 Task: Select Alcohol. Add to cart, from Alcohaul Beer, Spirits & Wine for 3732 Beeghley Street, Allenport, Pennsylvania 15412, Cell Number 254-797-7777, following items : Sparkling Mineral Water_x000D_
 - 5, Bottle Of Baywood Chardonnay_x000D_
 - 1, Bufala Mozzarella Margherita_x000D_
 - 2, Heritage Green Salad_x000D_
 - 6, Sol_x000D_
 - 3
Action: Mouse moved to (434, 119)
Screenshot: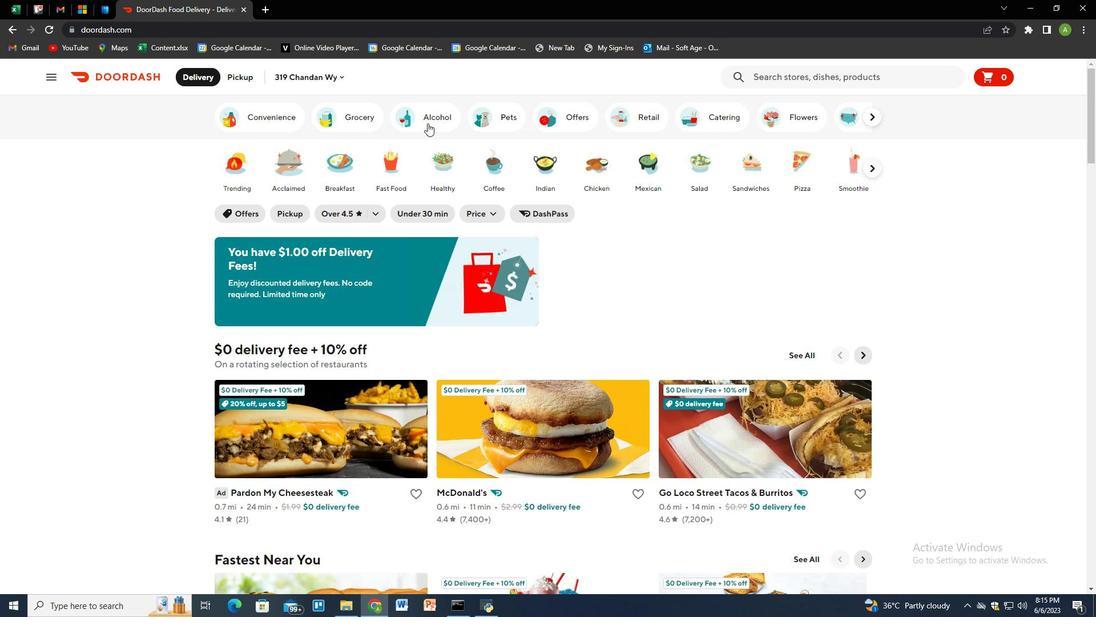 
Action: Mouse pressed left at (434, 119)
Screenshot: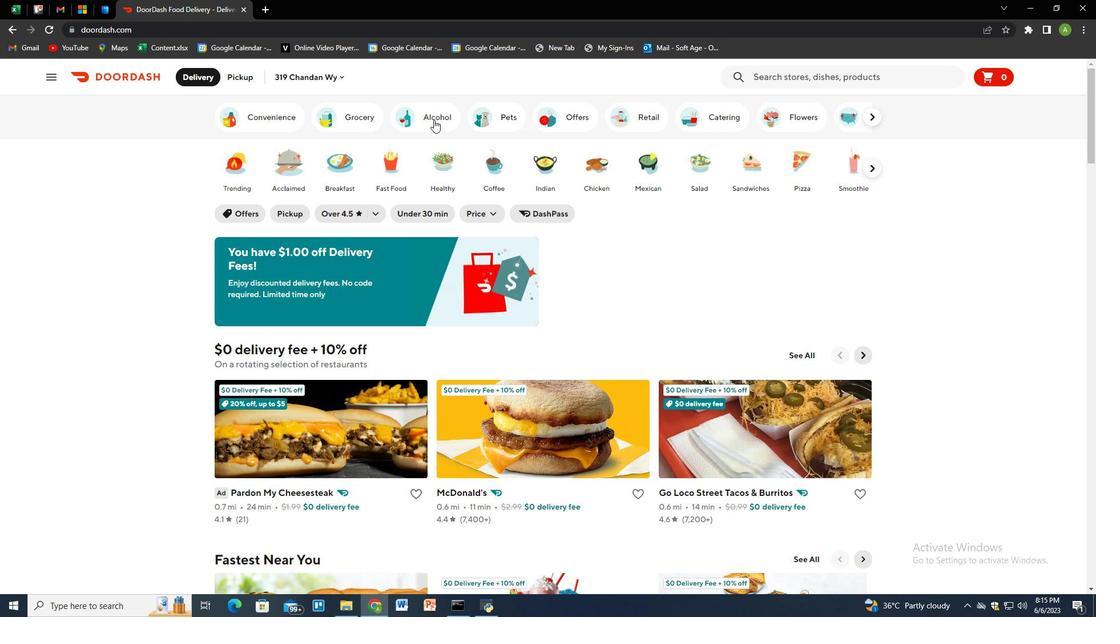 
Action: Mouse moved to (788, 77)
Screenshot: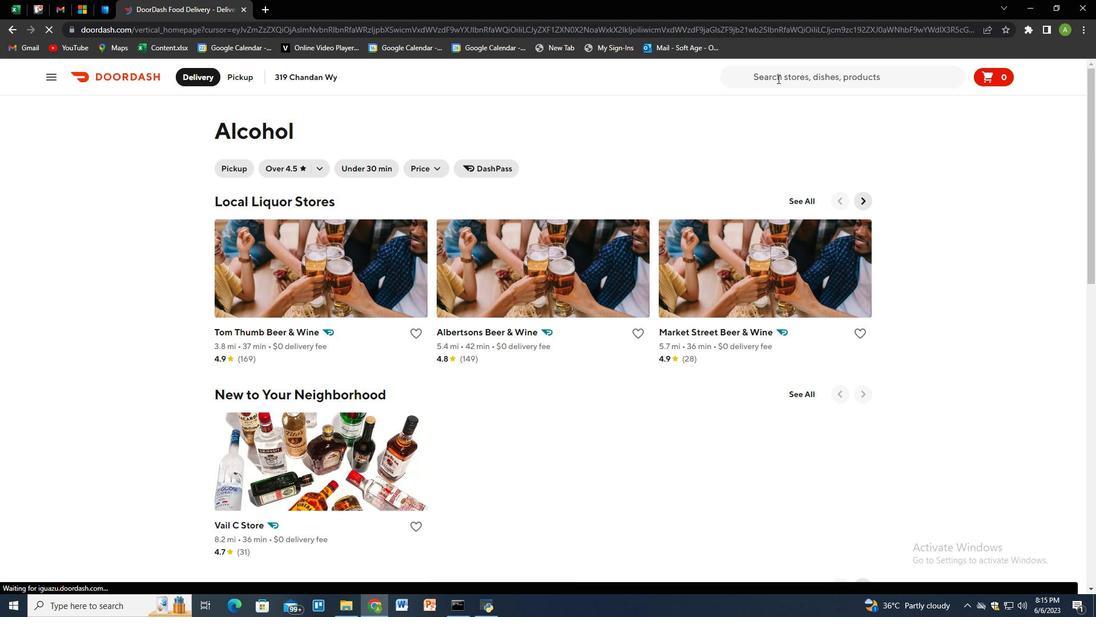 
Action: Mouse pressed left at (788, 77)
Screenshot: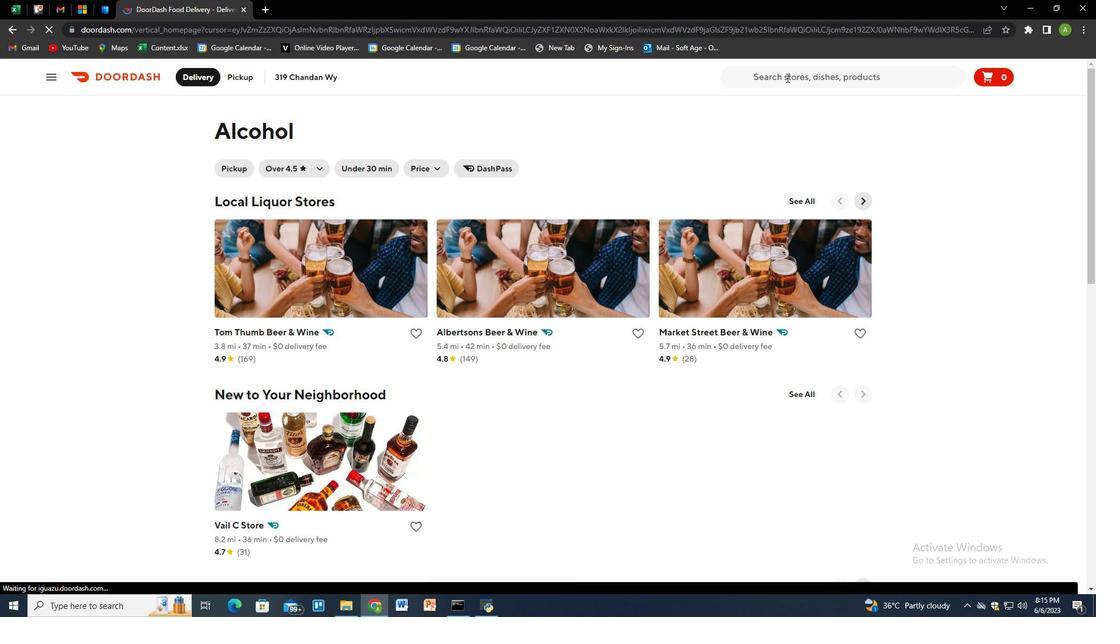 
Action: Key pressed alcohaul<Key.space>beer,<Key.space>spirits<Key.space><Key.shift><Key.shift><Key.shift><Key.shift><Key.shift><Key.shift><Key.shift><Key.shift><Key.shift><Key.shift><Key.shift><Key.shift><Key.shift><Key.shift><Key.shift><Key.shift><Key.shift>&<Key.space>wine<Key.enter>
Screenshot: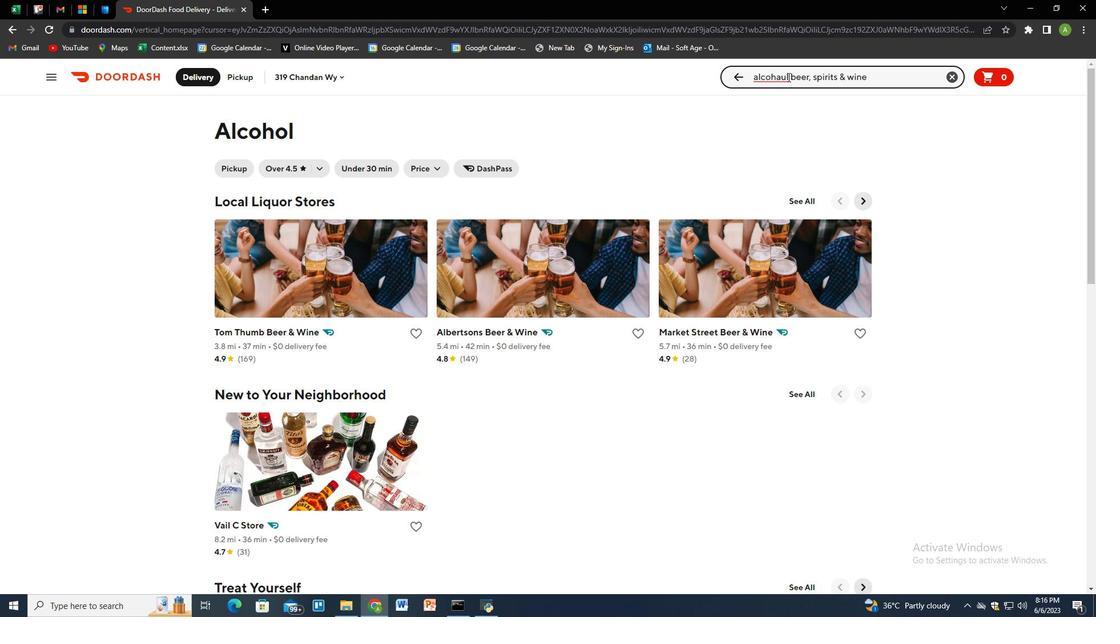 
Action: Mouse moved to (750, 240)
Screenshot: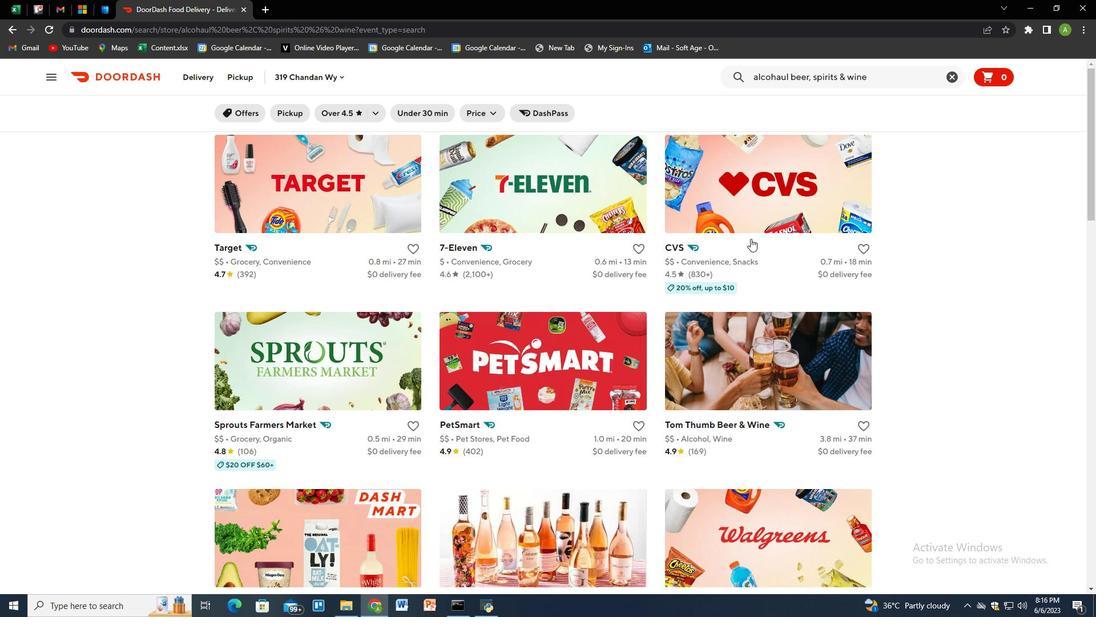 
Action: Mouse scrolled (750, 239) with delta (0, 0)
Screenshot: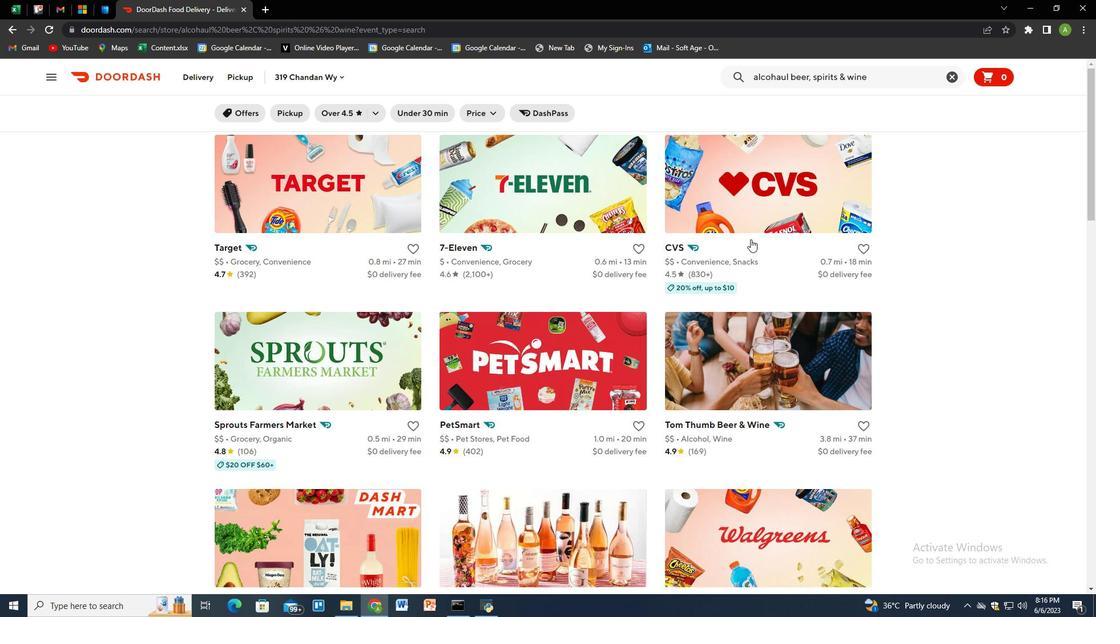 
Action: Mouse moved to (750, 241)
Screenshot: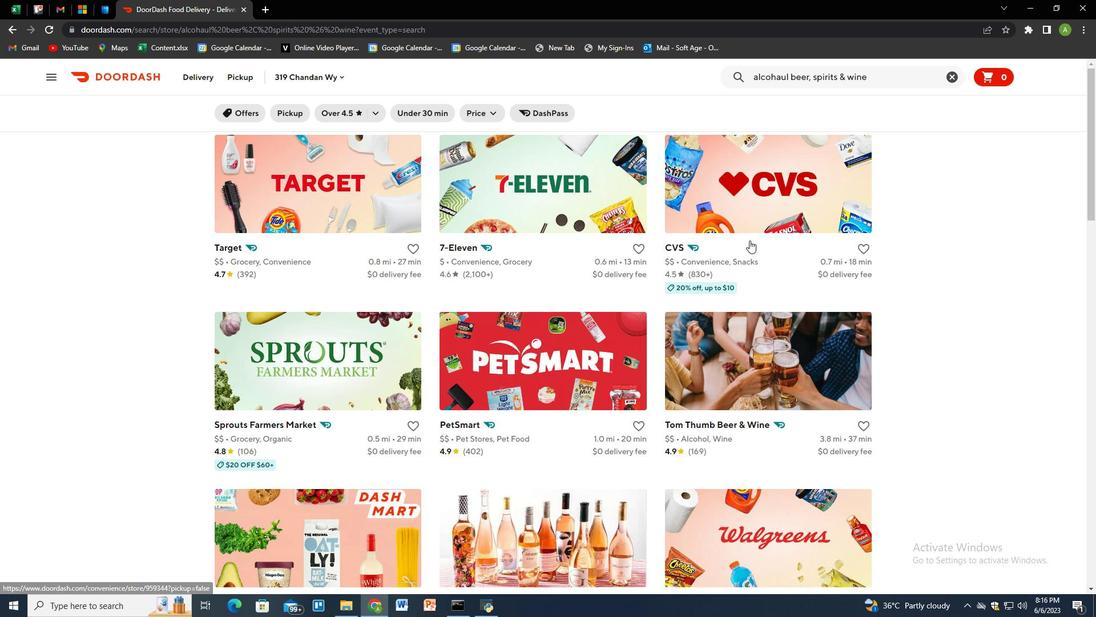 
Action: Mouse scrolled (750, 240) with delta (0, 0)
Screenshot: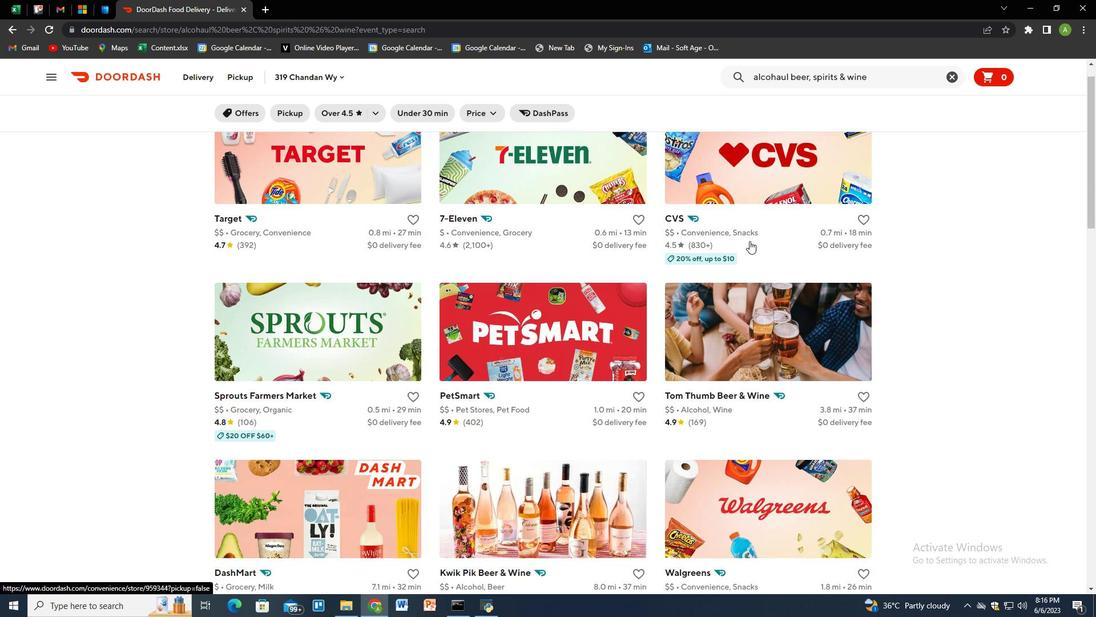 
Action: Mouse moved to (734, 253)
Screenshot: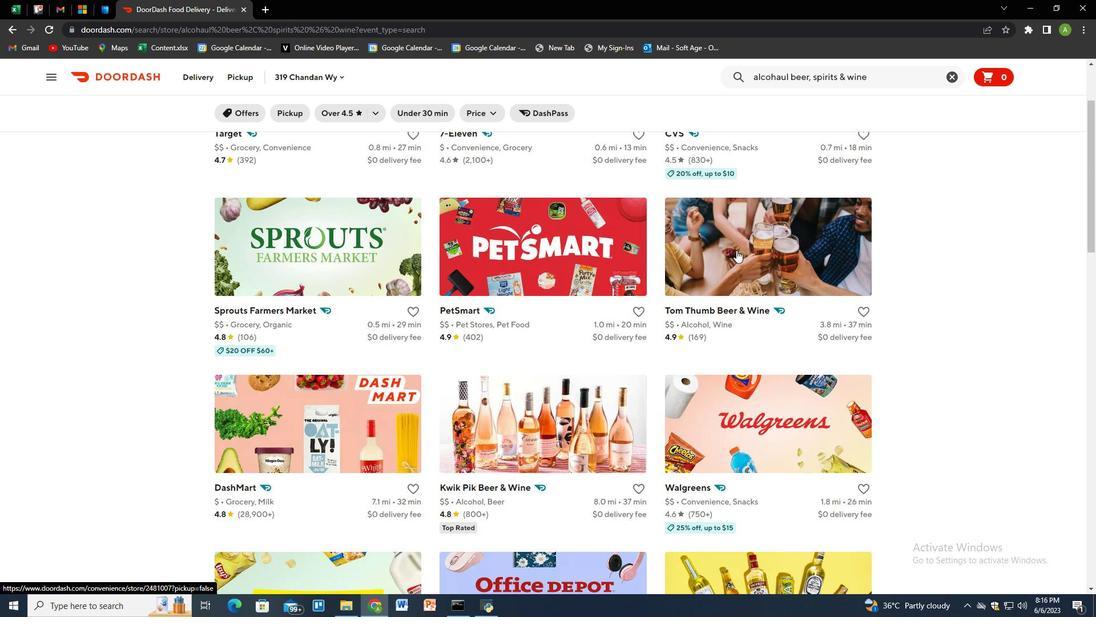 
Action: Mouse scrolled (734, 253) with delta (0, 0)
Screenshot: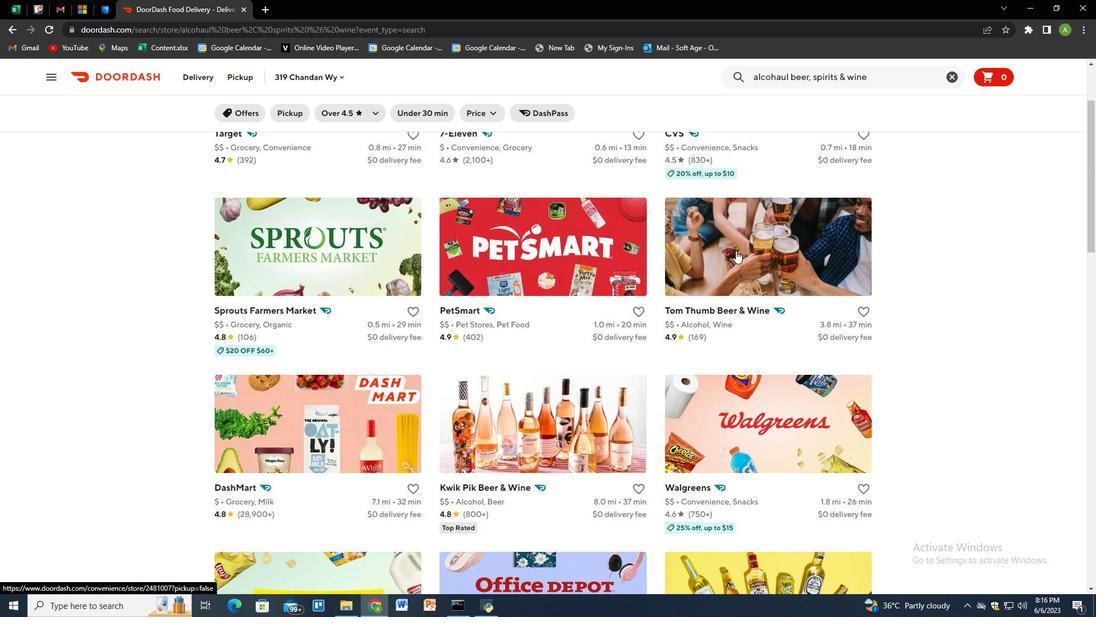 
Action: Mouse moved to (734, 253)
Screenshot: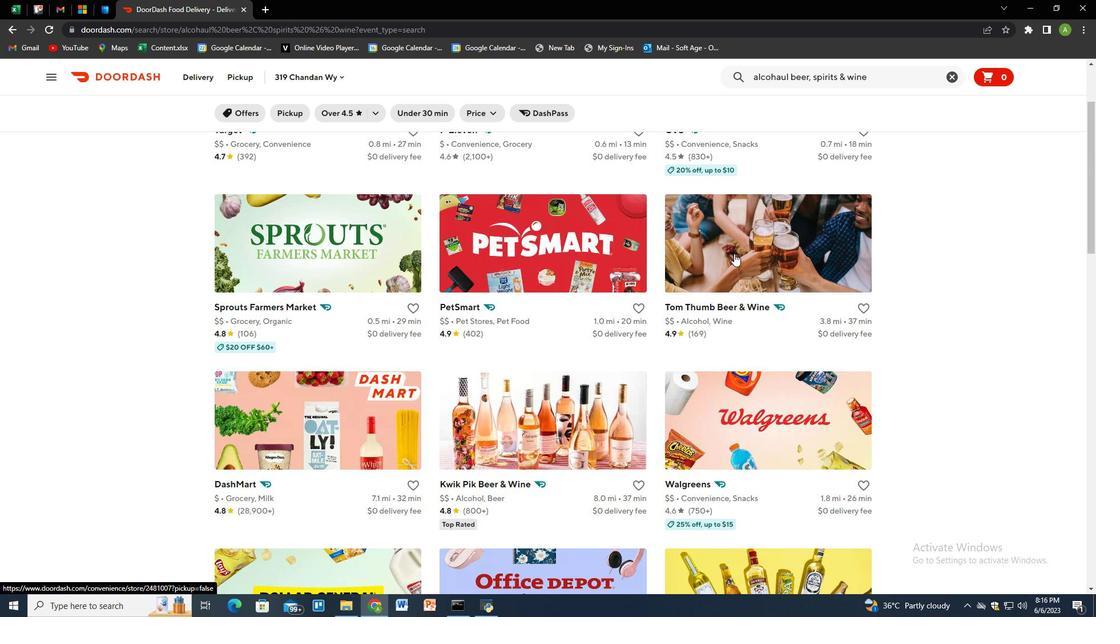 
Action: Mouse scrolled (734, 253) with delta (0, 0)
Screenshot: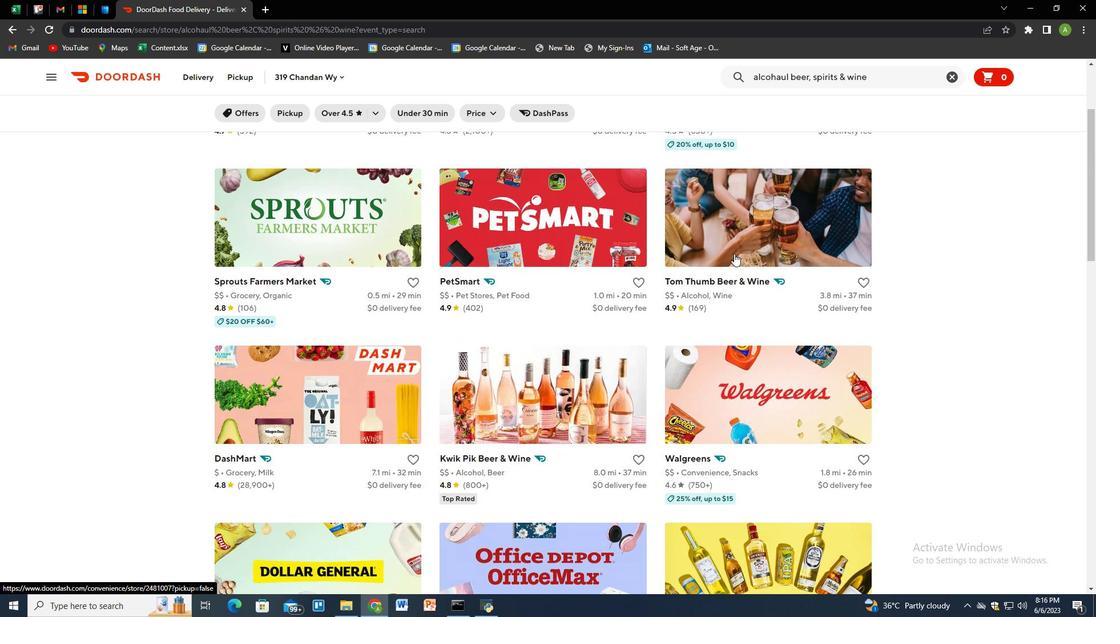 
Action: Mouse scrolled (734, 253) with delta (0, 0)
Screenshot: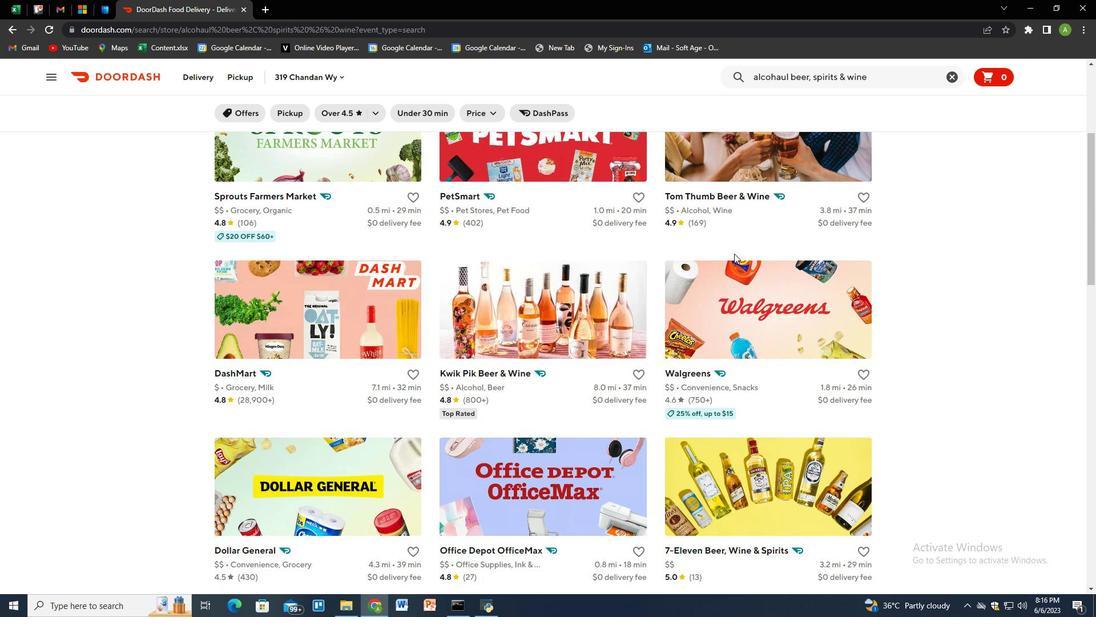 
Action: Mouse scrolled (734, 253) with delta (0, 0)
Screenshot: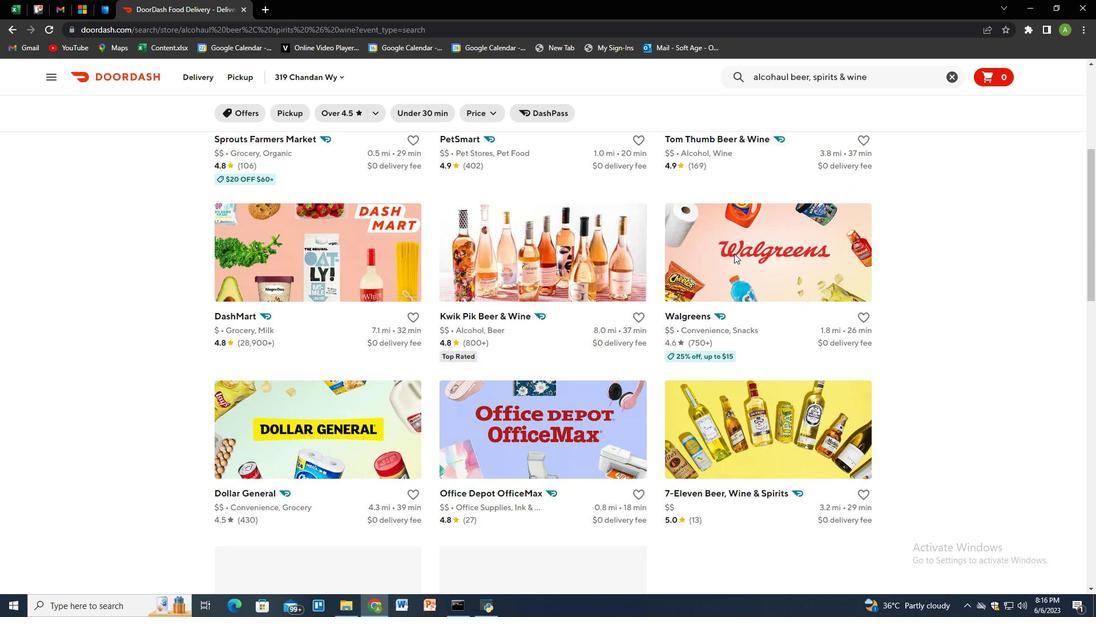 
Action: Mouse scrolled (734, 253) with delta (0, 0)
Screenshot: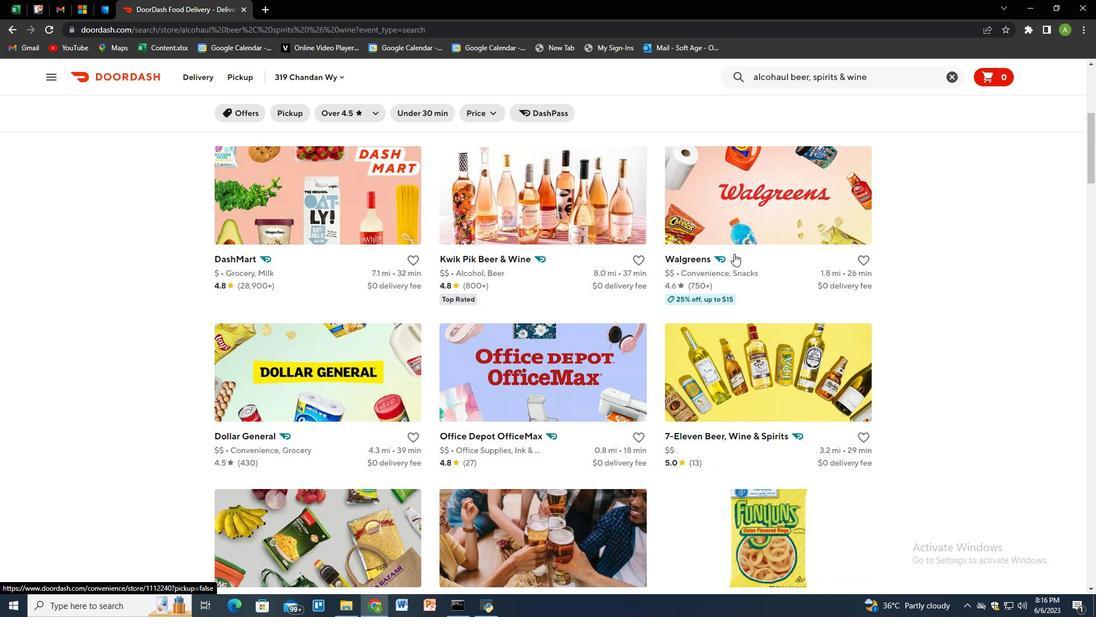 
Action: Mouse scrolled (734, 253) with delta (0, 0)
Screenshot: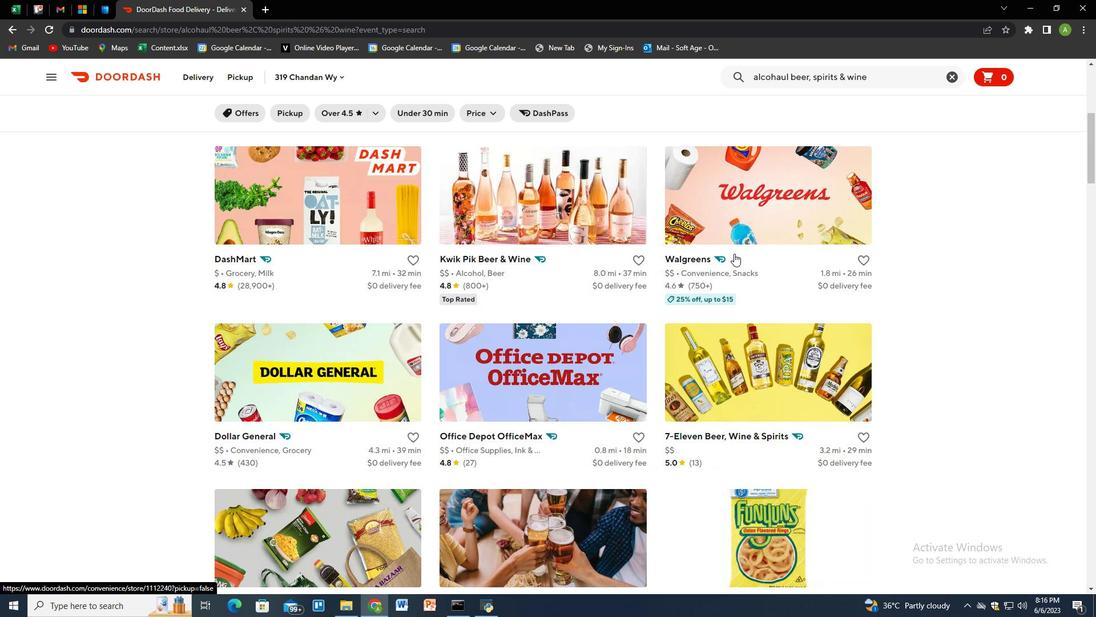 
Action: Mouse scrolled (734, 254) with delta (0, 0)
Screenshot: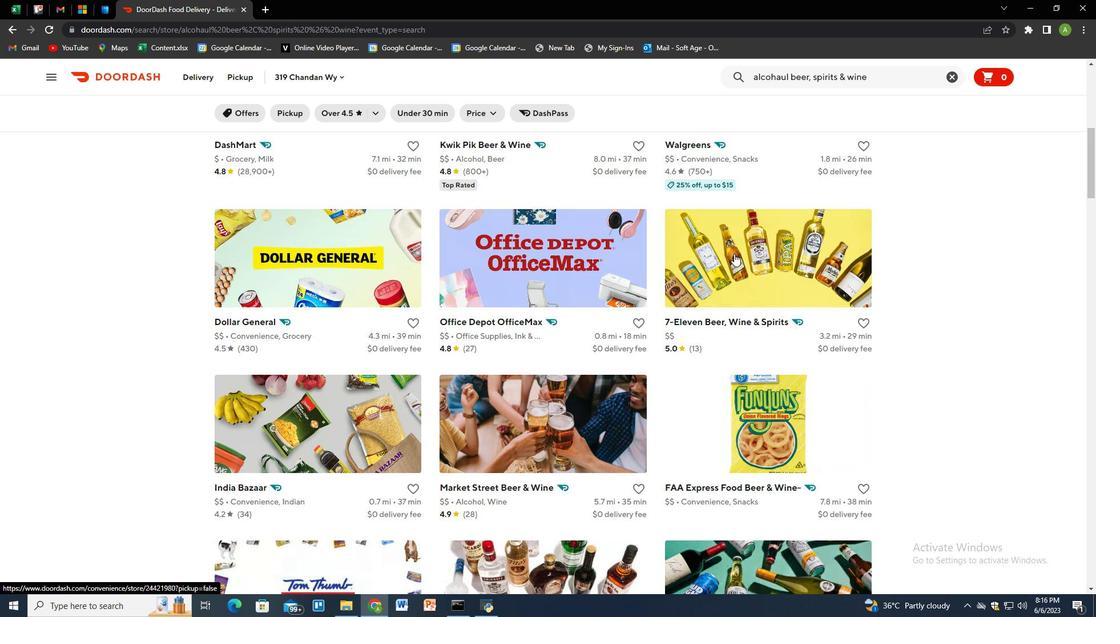 
Action: Mouse scrolled (734, 254) with delta (0, 0)
Screenshot: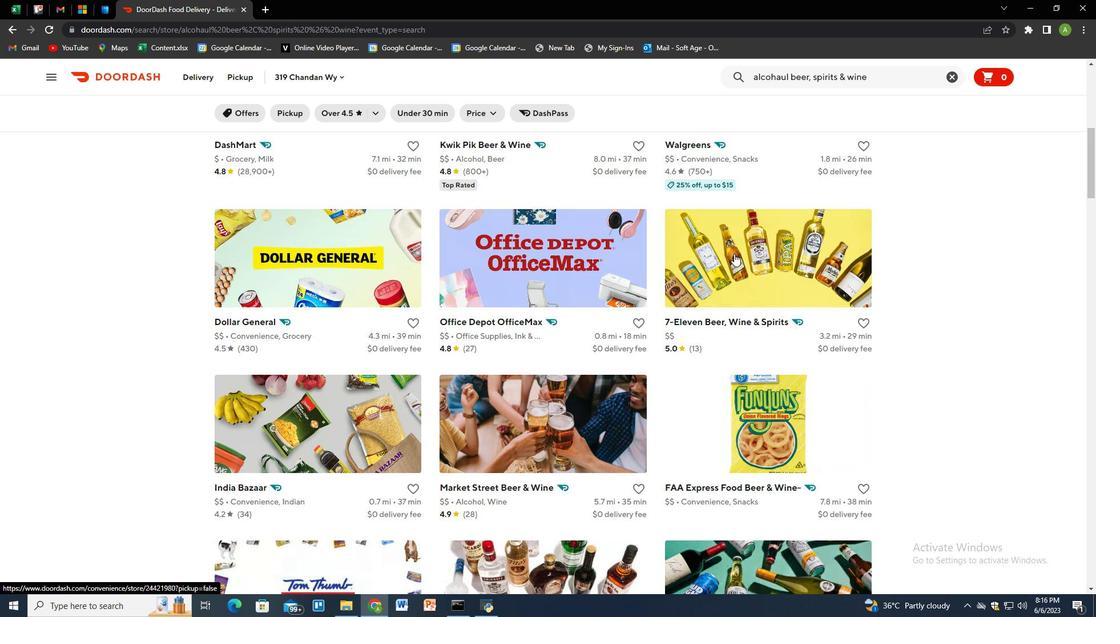 
Action: Mouse scrolled (734, 254) with delta (0, 0)
Screenshot: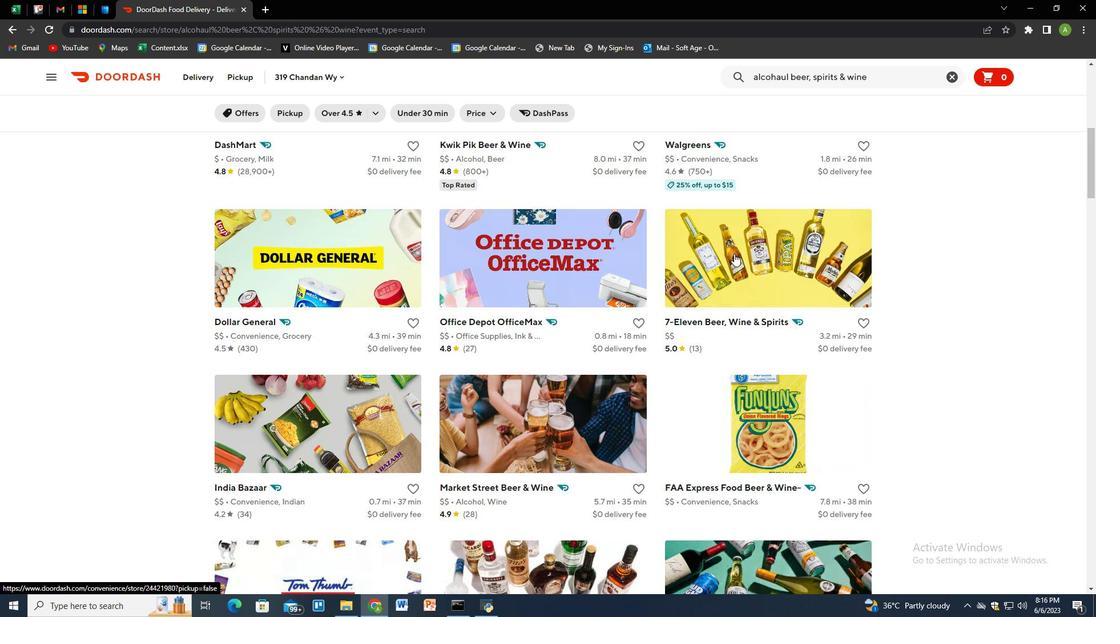 
Action: Mouse scrolled (734, 254) with delta (0, 0)
Screenshot: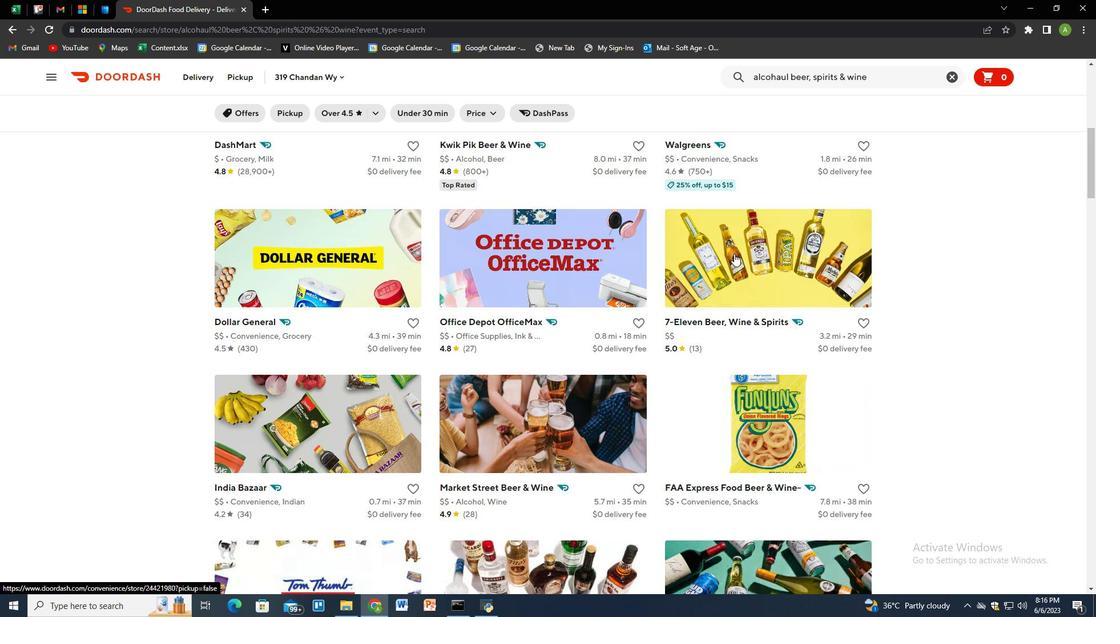 
Action: Mouse scrolled (734, 254) with delta (0, 0)
Screenshot: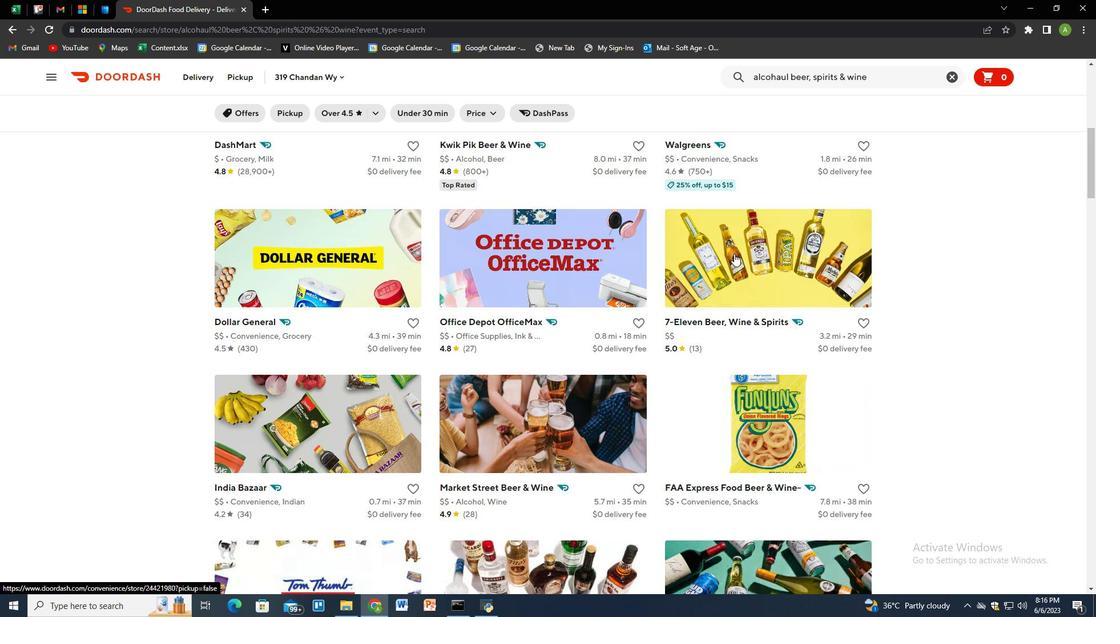 
Action: Mouse scrolled (734, 254) with delta (0, 0)
Screenshot: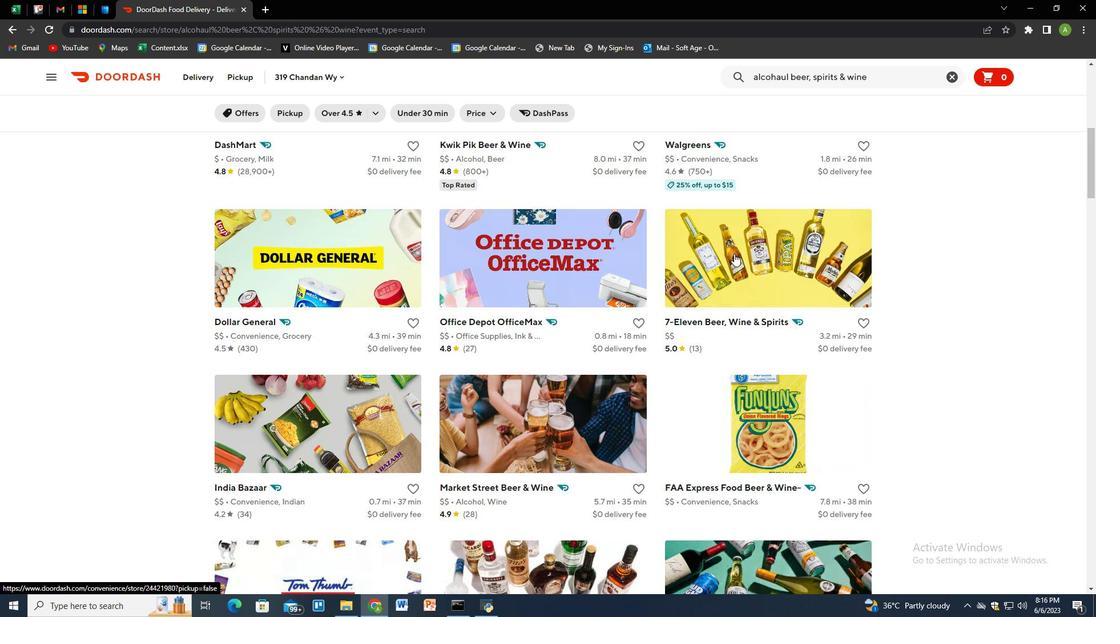 
Action: Mouse scrolled (734, 254) with delta (0, 0)
Screenshot: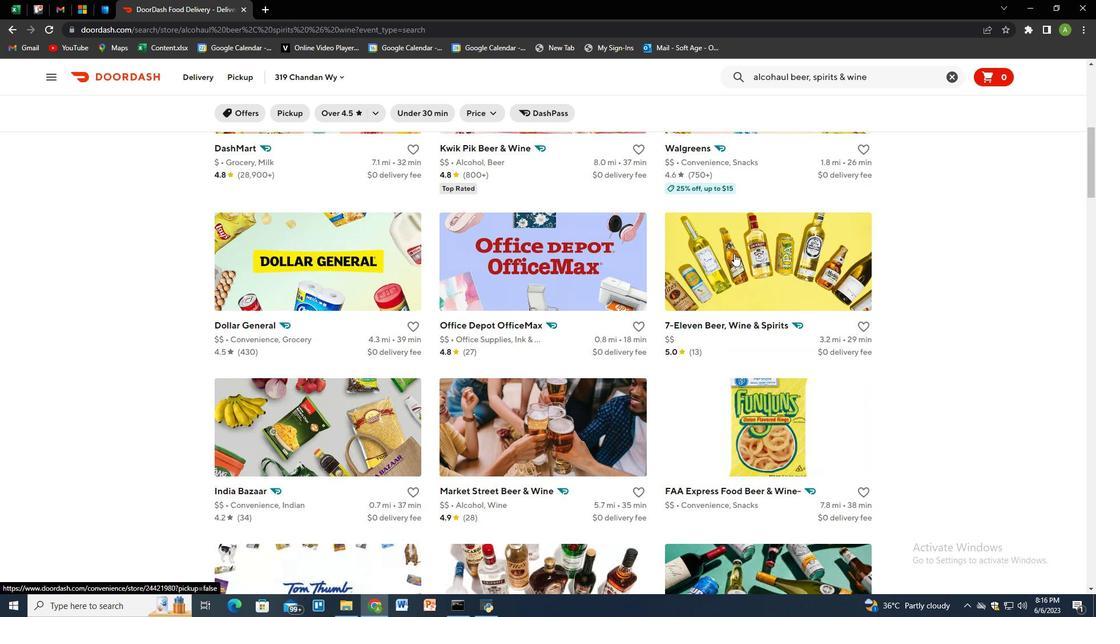 
Action: Mouse moved to (880, 78)
Screenshot: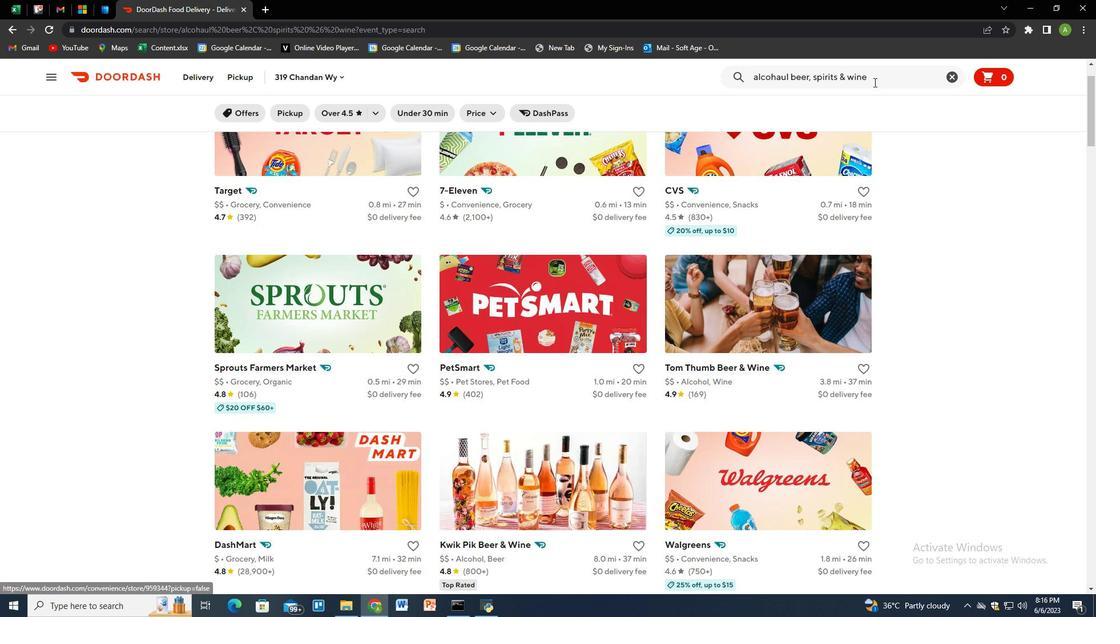 
Action: Mouse pressed left at (880, 78)
Screenshot: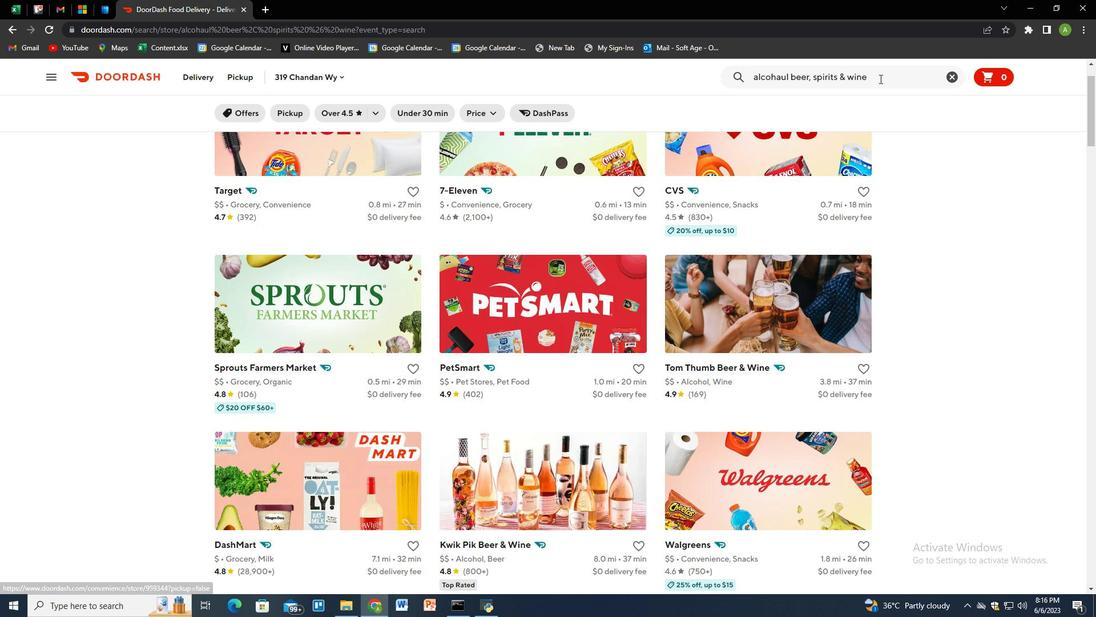 
Action: Key pressed <Key.backspace><Key.backspace><Key.backspace><Key.backspace><Key.backspace><Key.backspace><Key.backspace><Key.backspace><Key.backspace><Key.backspace><Key.backspace><Key.backspace><Key.backspace><Key.backspace><Key.backspace>
Screenshot: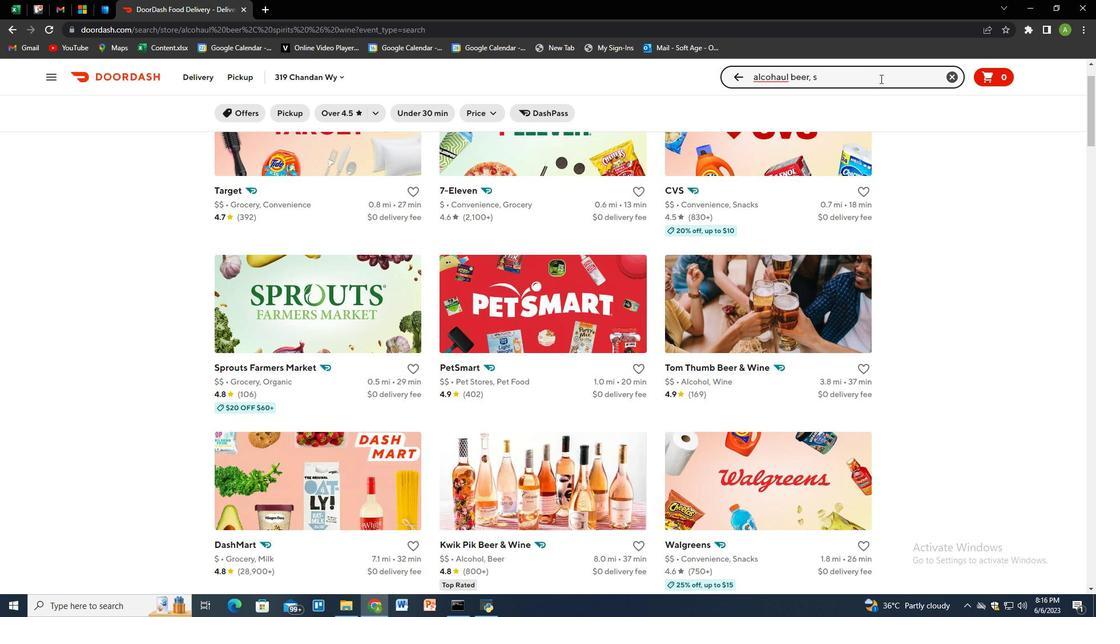 
Action: Mouse moved to (837, 151)
Screenshot: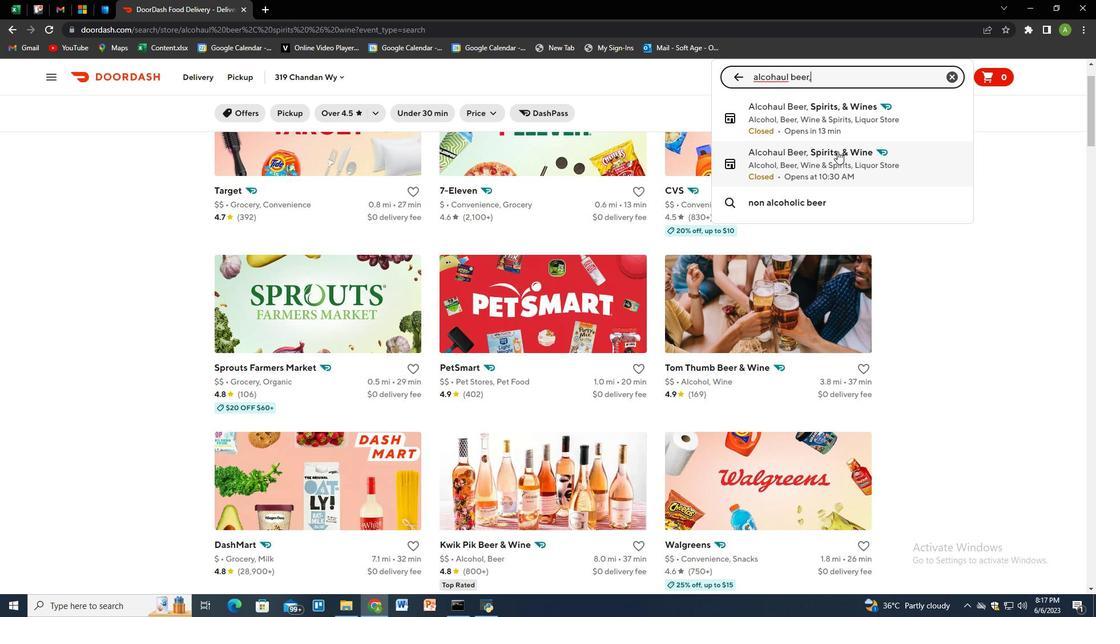 
Action: Mouse pressed left at (837, 151)
Screenshot: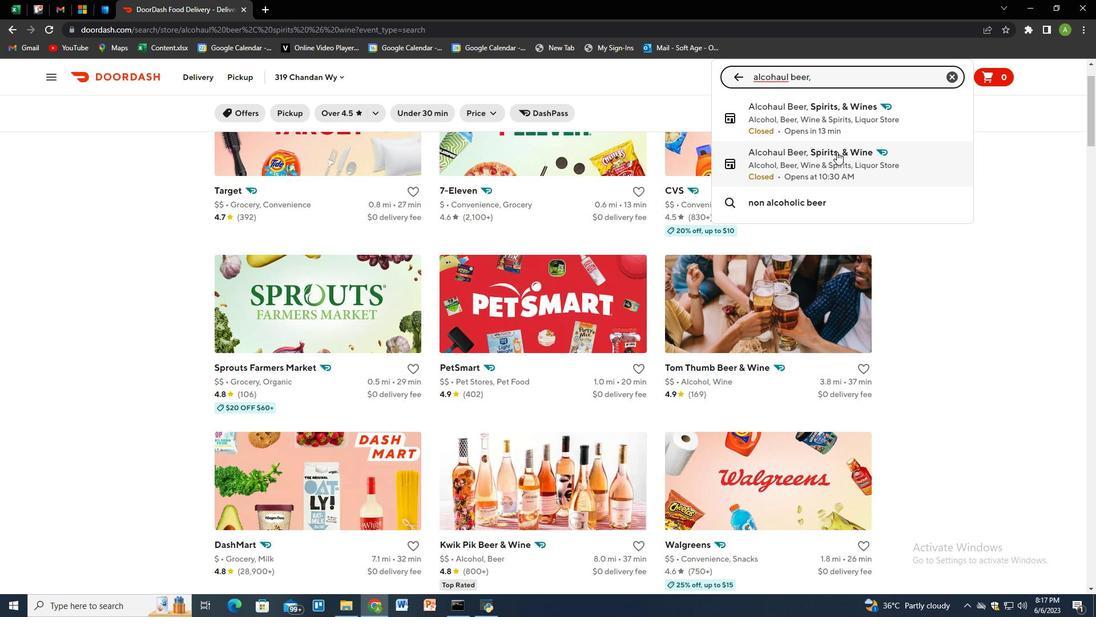 
Action: Mouse moved to (237, 73)
Screenshot: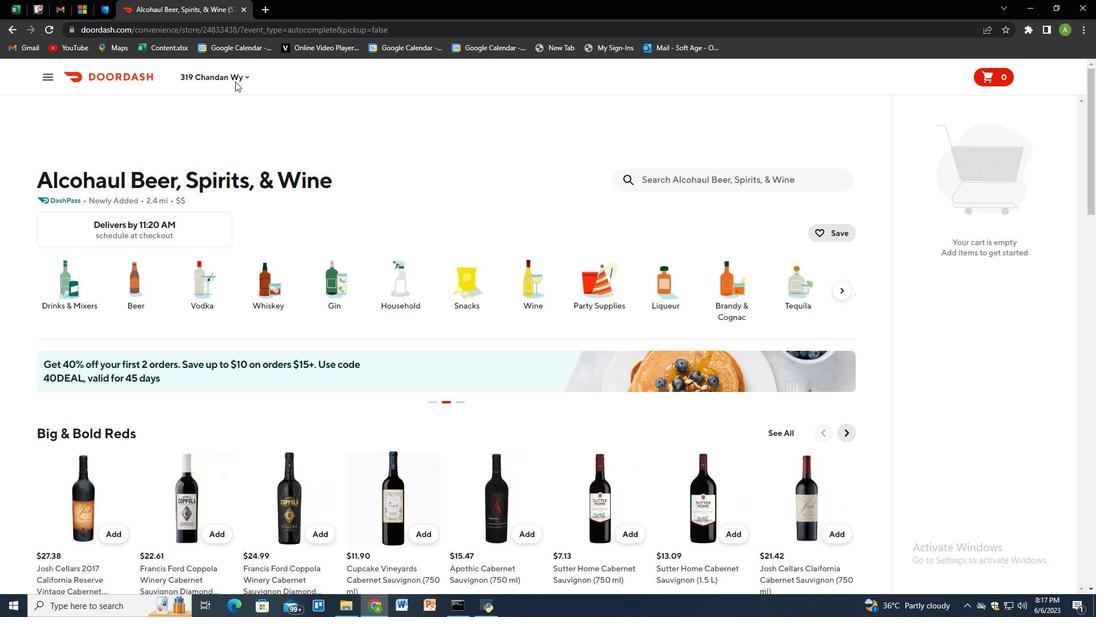
Action: Mouse pressed left at (237, 73)
Screenshot: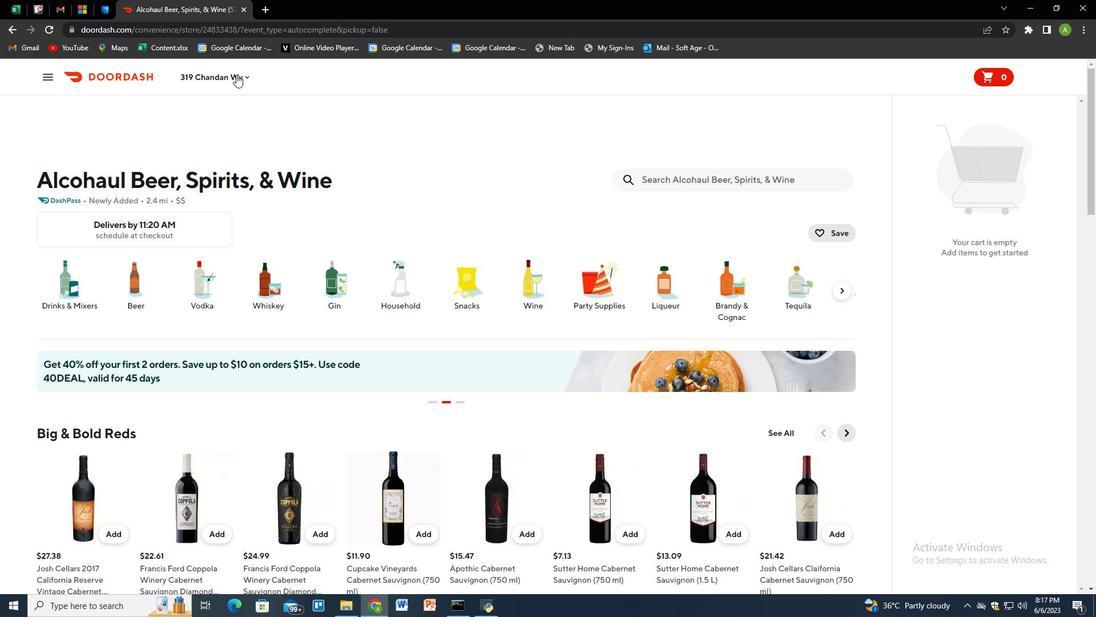 
Action: Mouse moved to (247, 122)
Screenshot: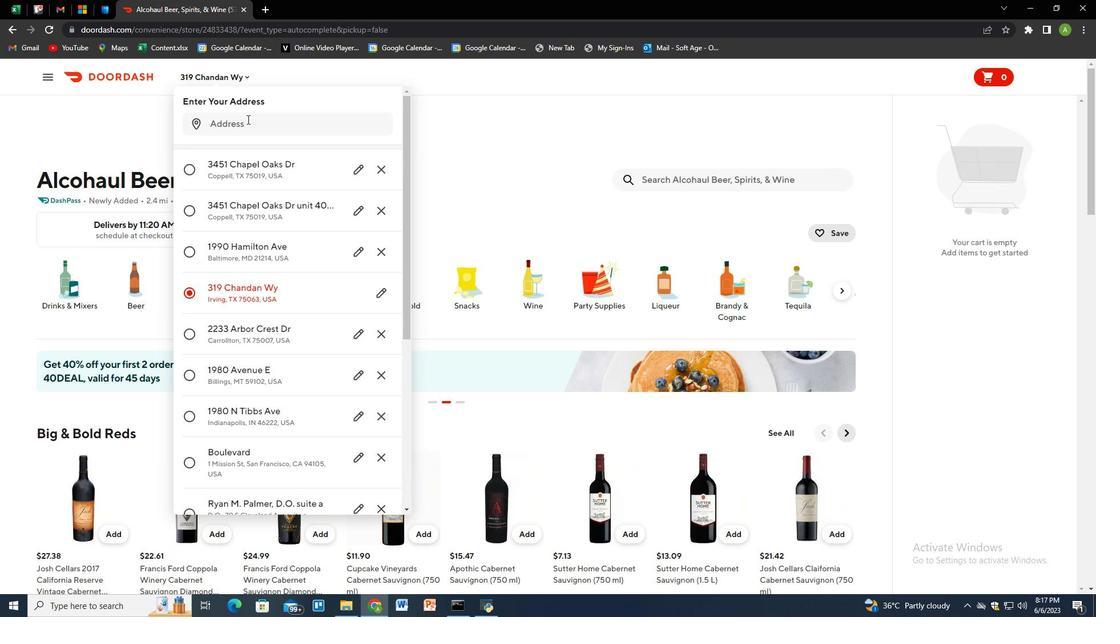 
Action: Mouse pressed left at (247, 122)
Screenshot: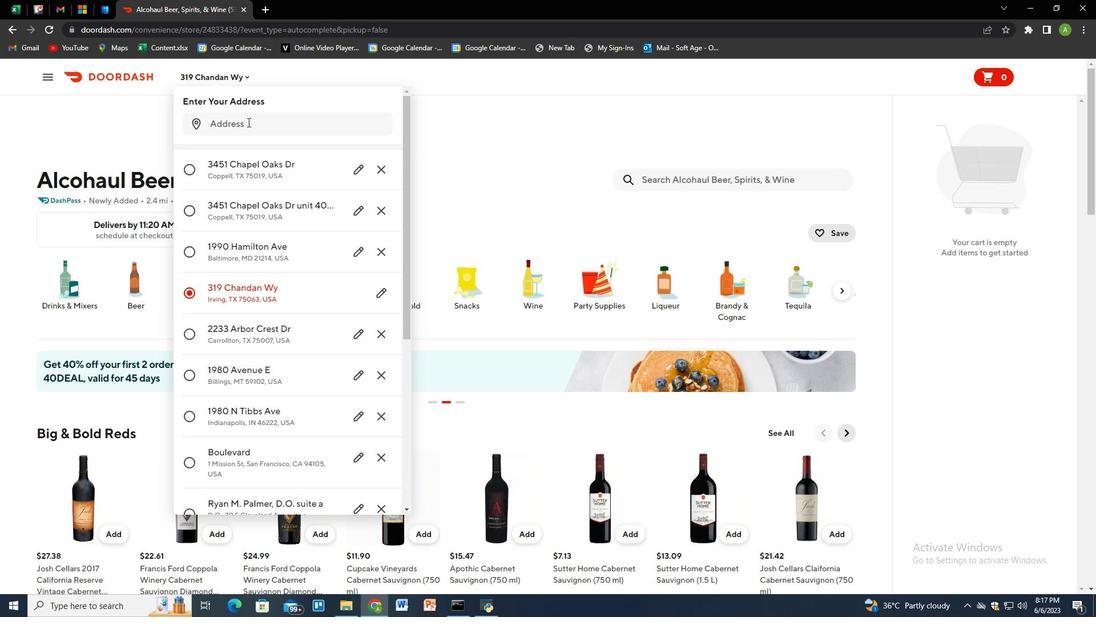 
Action: Key pressed 3732<Key.space>beeghley<Key.space>street,<Key.space>allenport,<Key.space>pennsylvania<Key.space>15412<Key.enter>
Screenshot: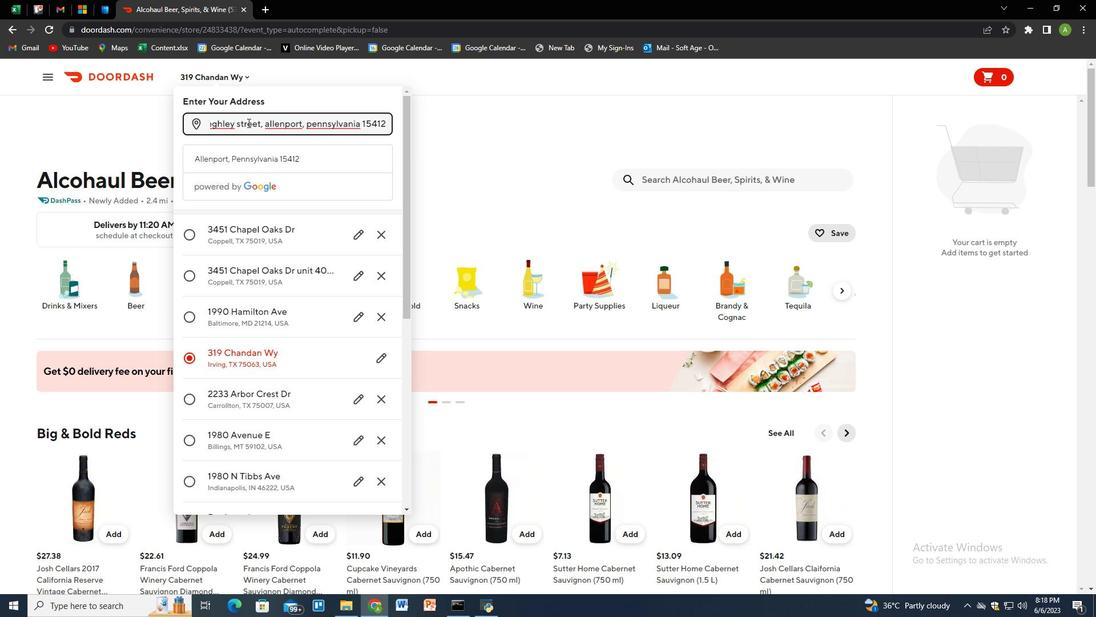 
Action: Mouse moved to (353, 438)
Screenshot: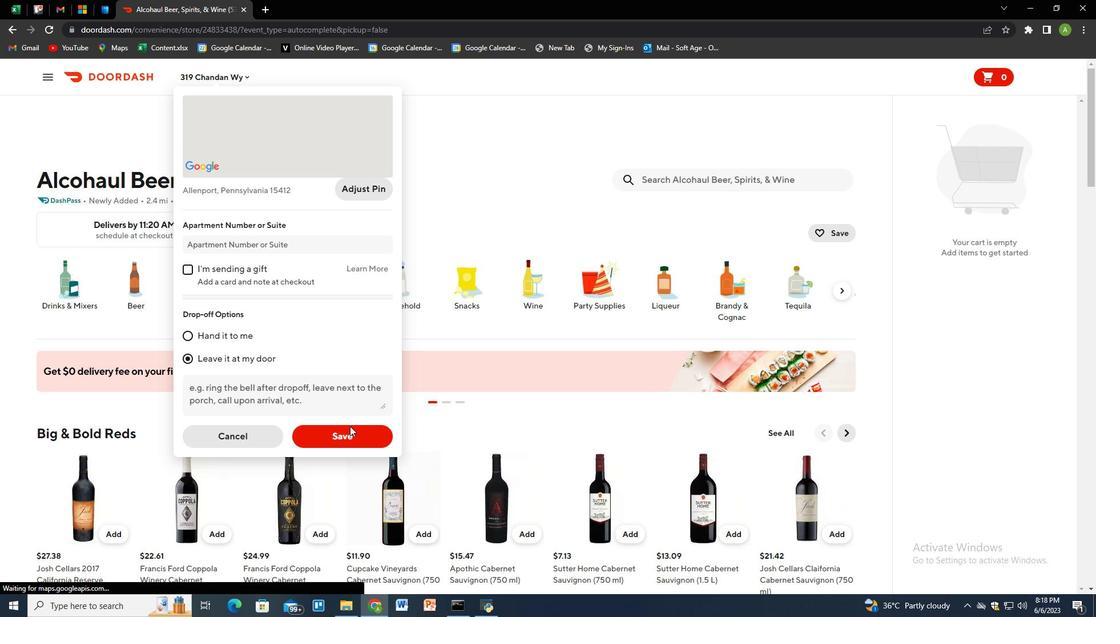 
Action: Mouse pressed left at (353, 438)
Screenshot: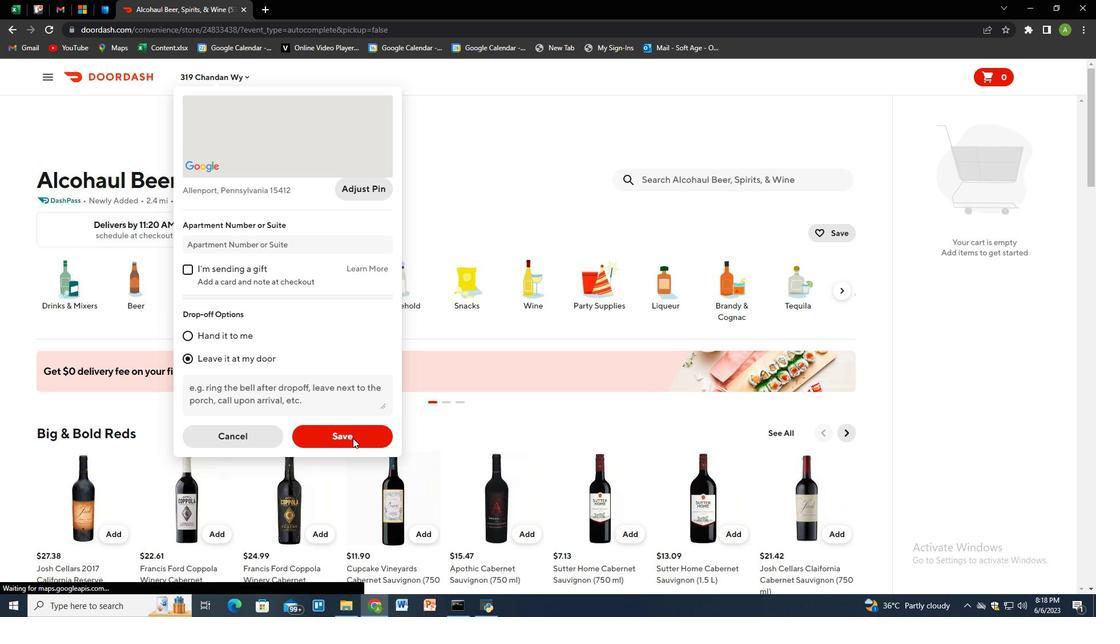 
Action: Mouse moved to (679, 178)
Screenshot: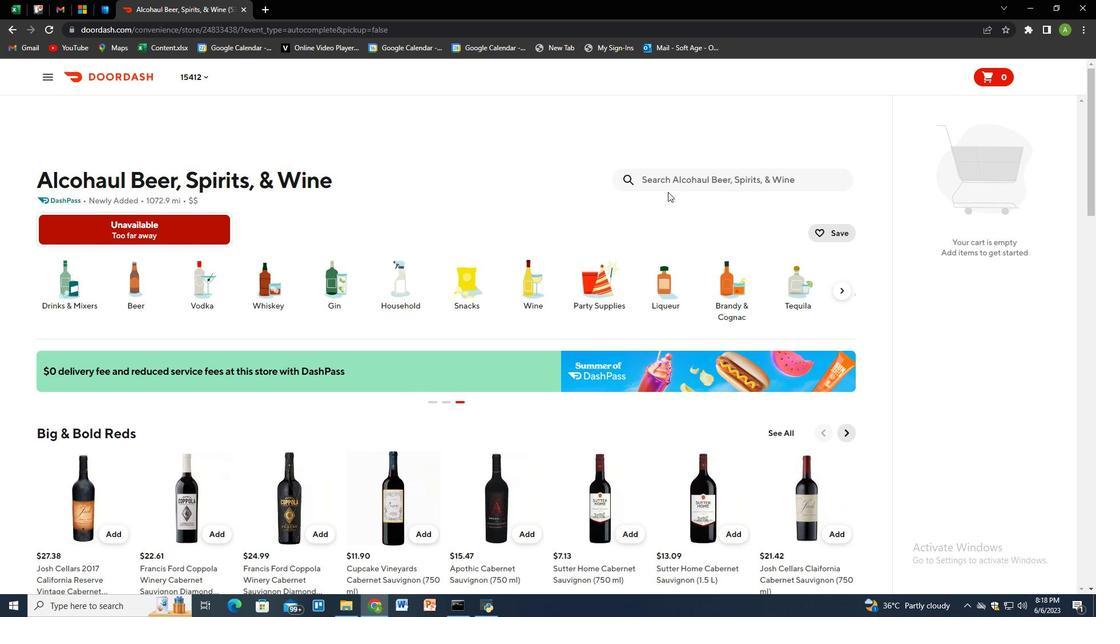 
Action: Mouse pressed left at (679, 178)
Screenshot: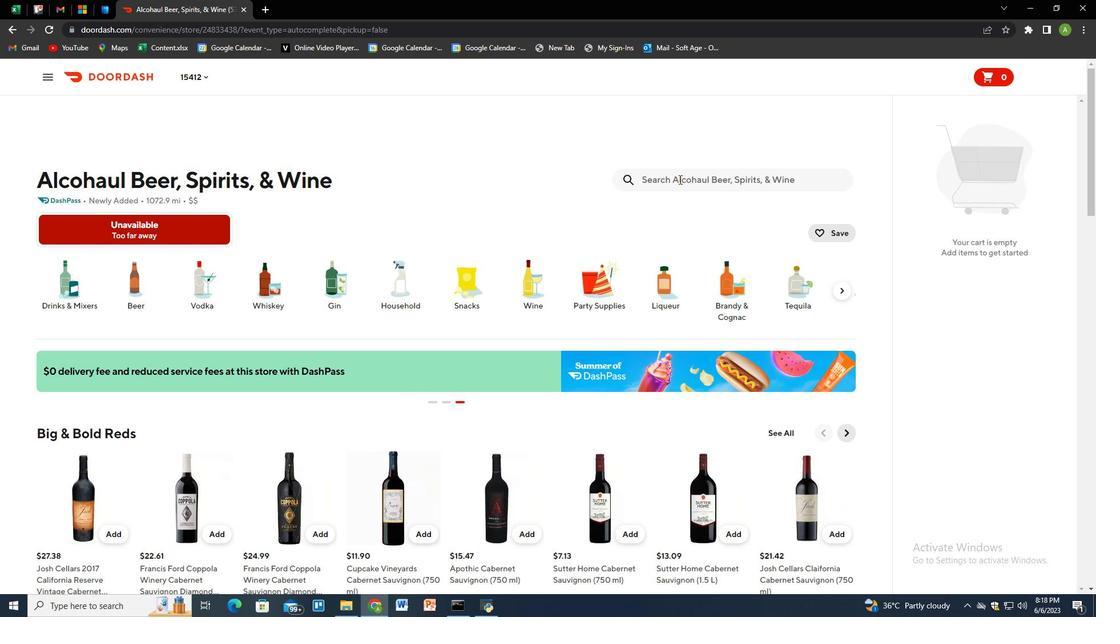 
Action: Key pressed sparkling<Key.space>mineral<Key.space>water<Key.enter>
Screenshot: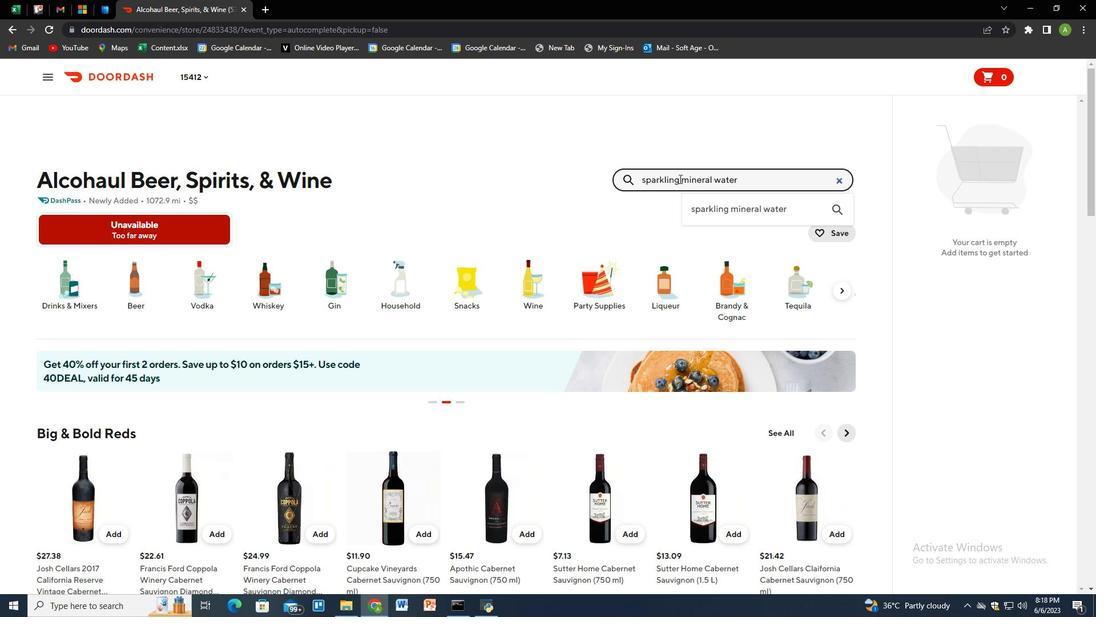 
Action: Mouse moved to (193, 294)
Screenshot: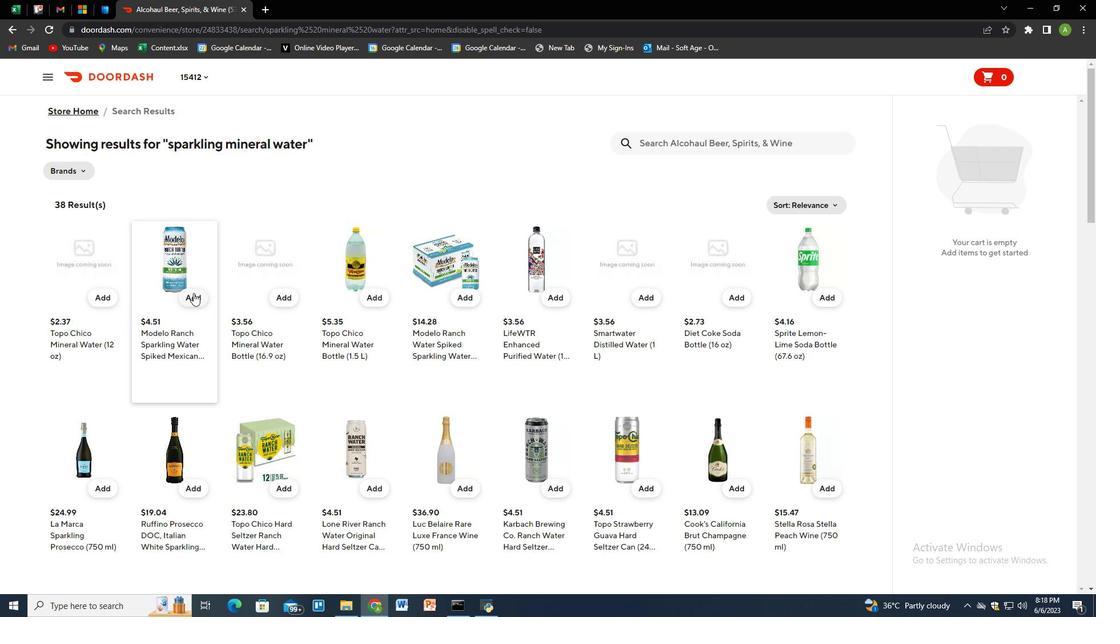 
Action: Mouse pressed left at (193, 294)
Screenshot: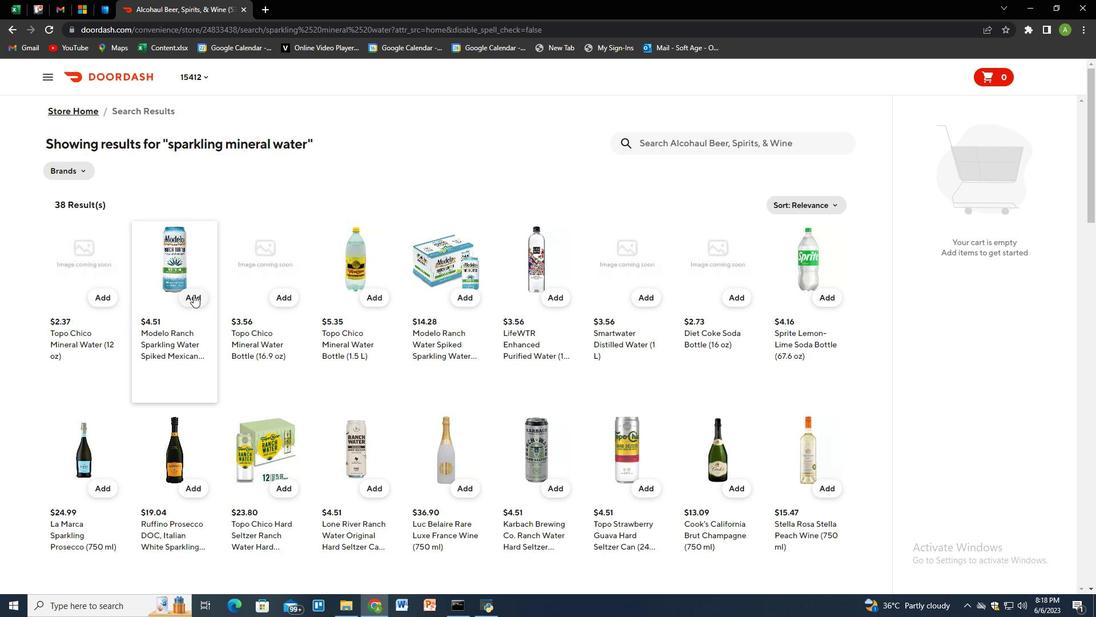 
Action: Mouse moved to (1055, 198)
Screenshot: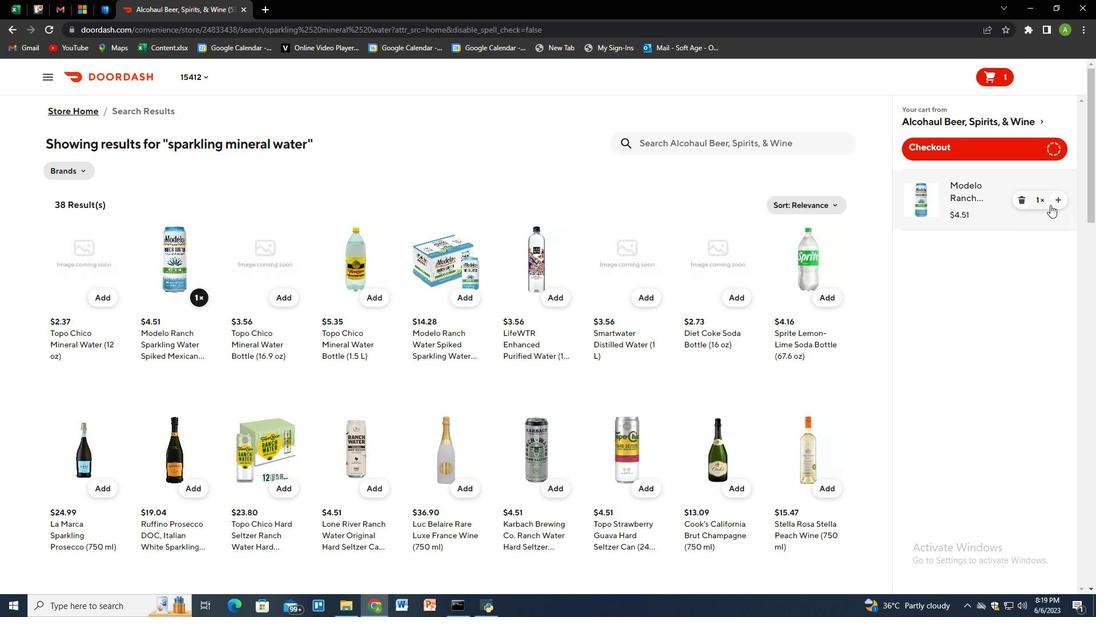 
Action: Mouse pressed left at (1055, 198)
Screenshot: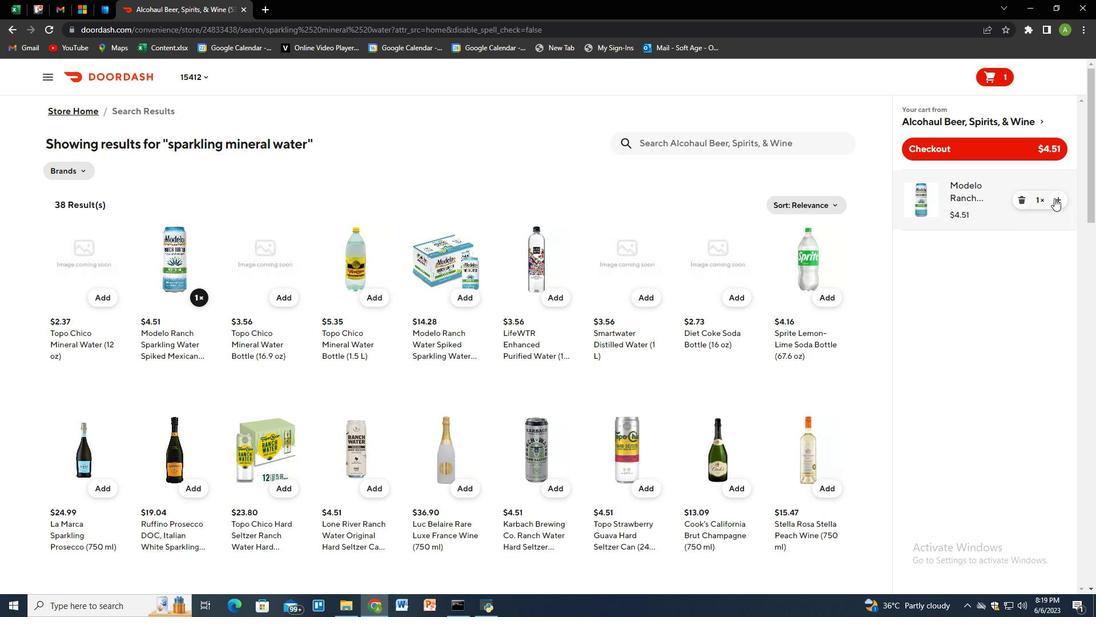 
Action: Mouse pressed left at (1055, 198)
Screenshot: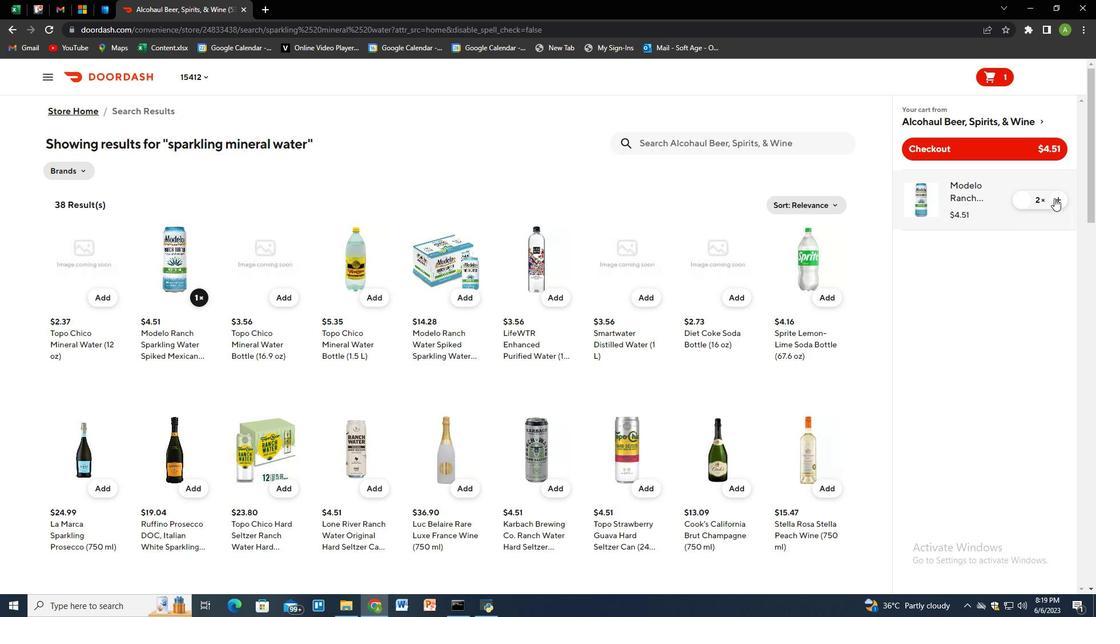 
Action: Mouse pressed left at (1055, 198)
Screenshot: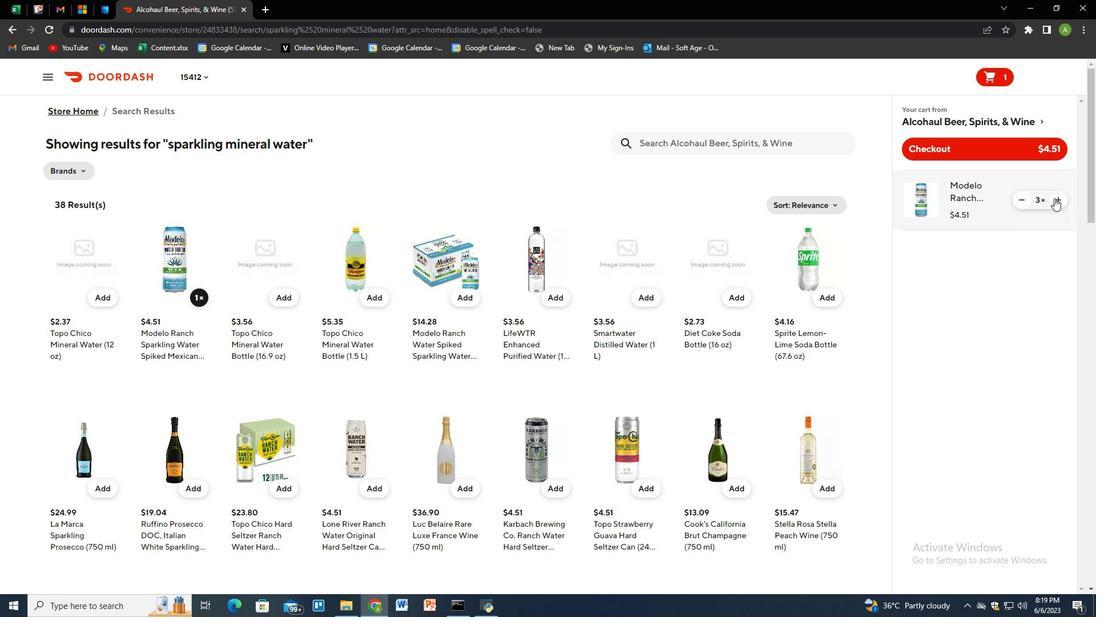 
Action: Mouse pressed left at (1055, 198)
Screenshot: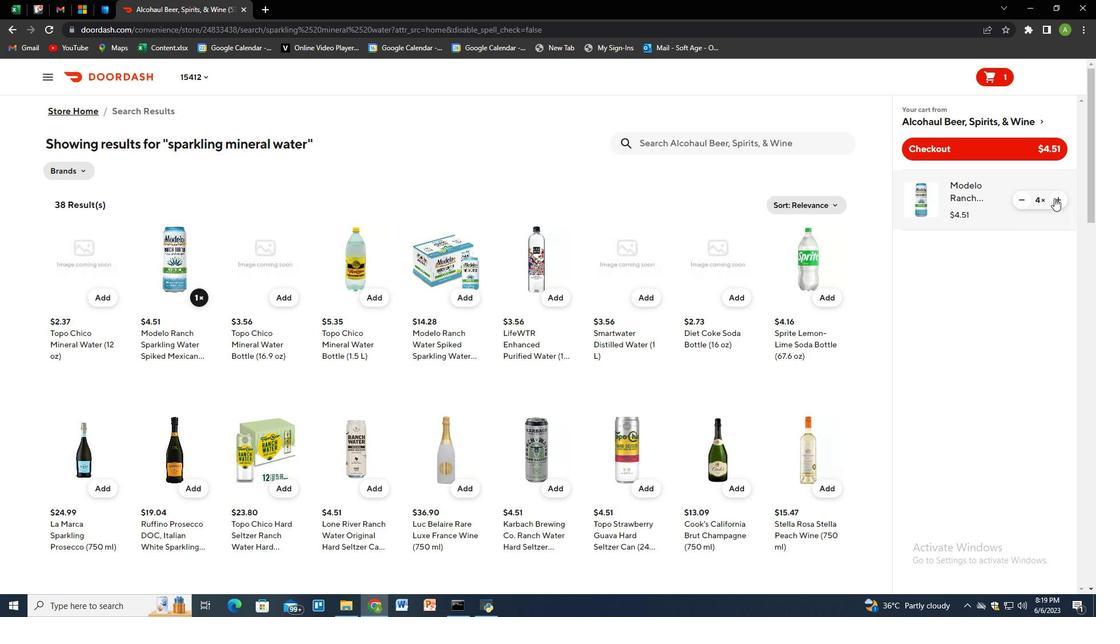 
Action: Mouse moved to (704, 145)
Screenshot: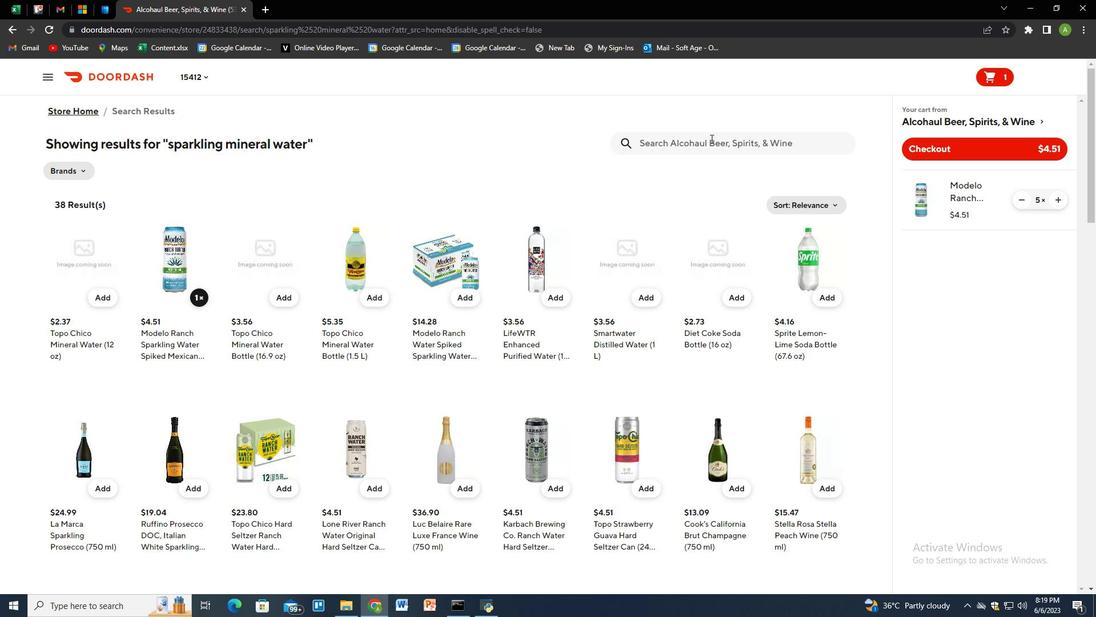 
Action: Mouse pressed left at (704, 145)
Screenshot: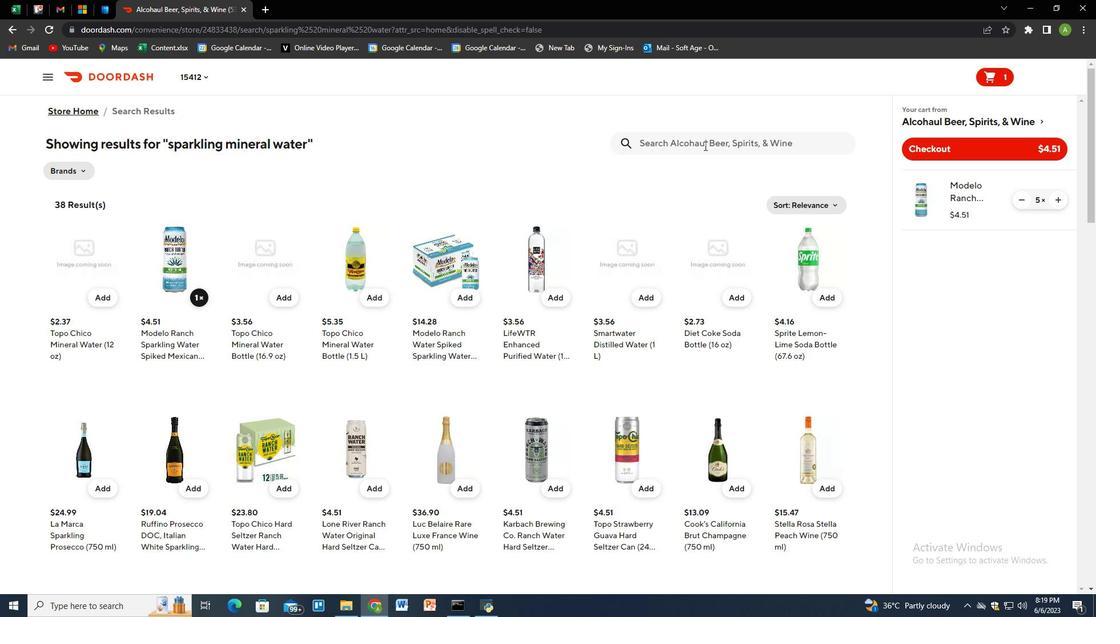 
Action: Key pressed bottle<Key.space>of<Key.space>baye<Key.backspace>wood<Key.space>chardonnay<Key.enter>
Screenshot: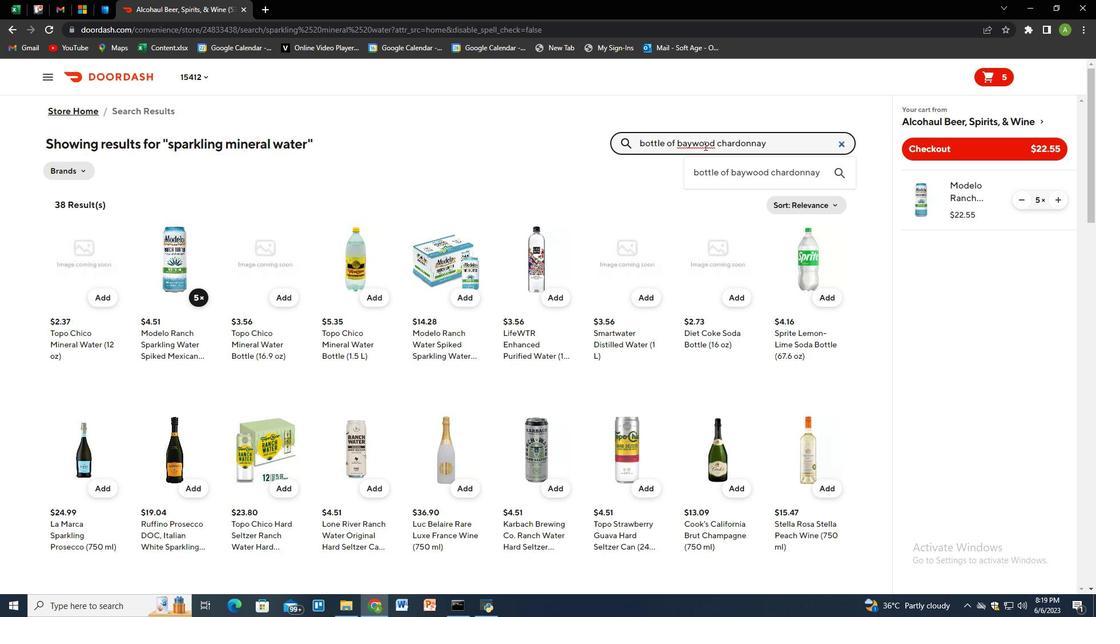 
Action: Mouse moved to (109, 297)
Screenshot: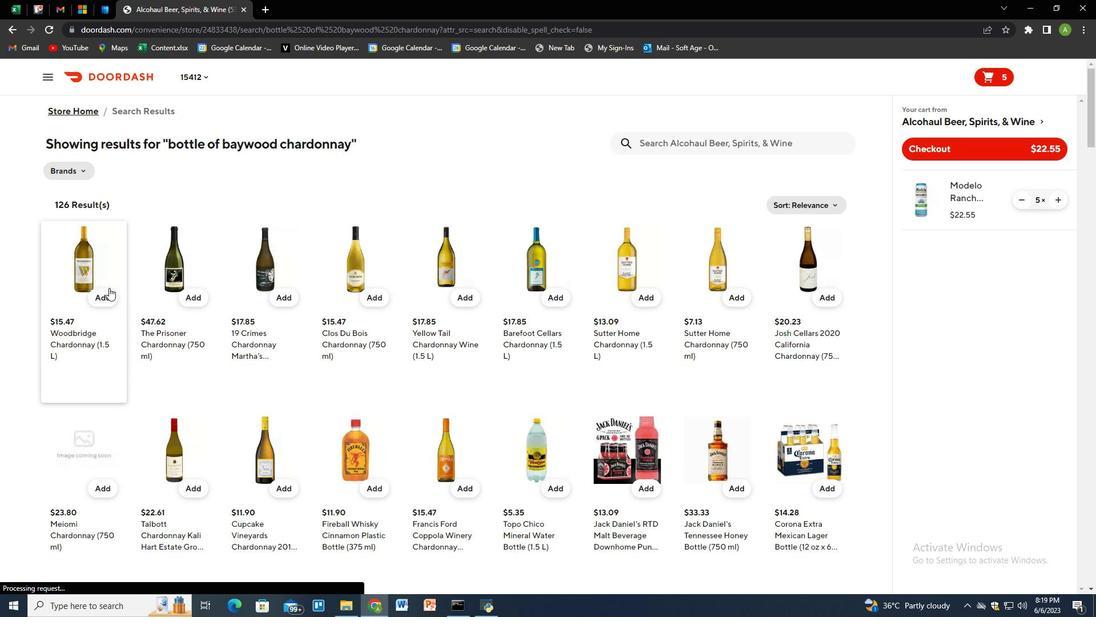 
Action: Mouse pressed left at (109, 297)
Screenshot: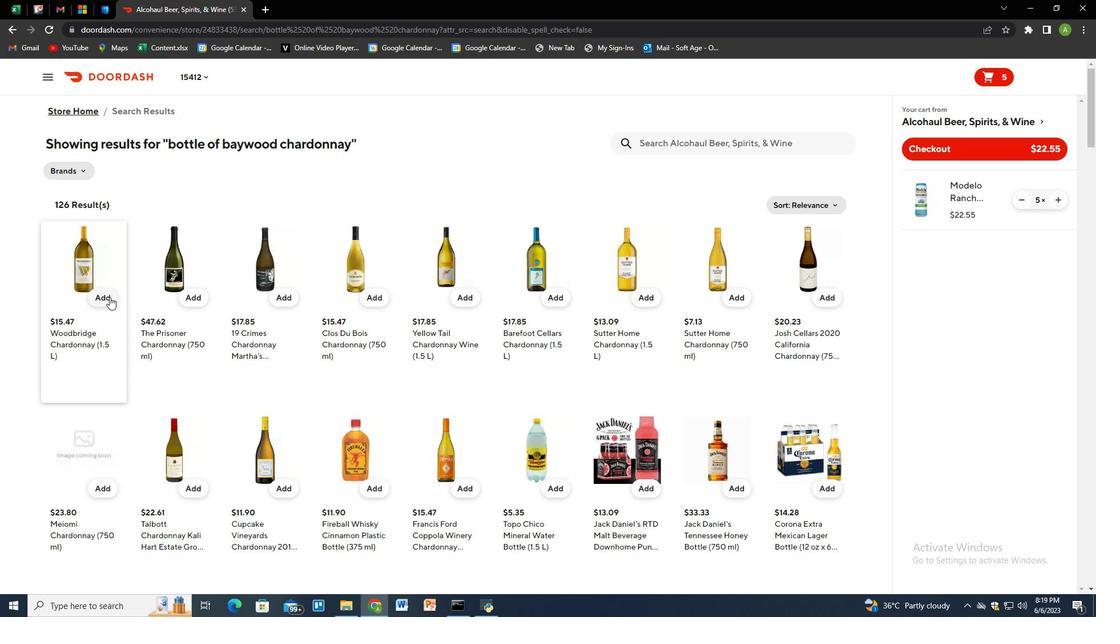 
Action: Mouse moved to (739, 146)
Screenshot: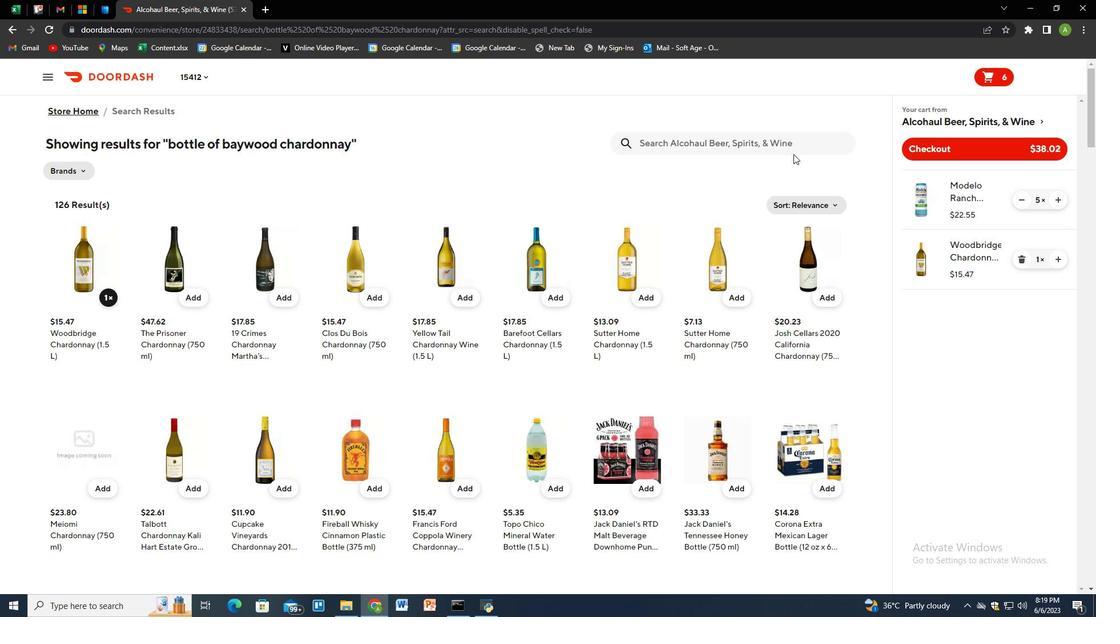 
Action: Mouse pressed left at (739, 146)
Screenshot: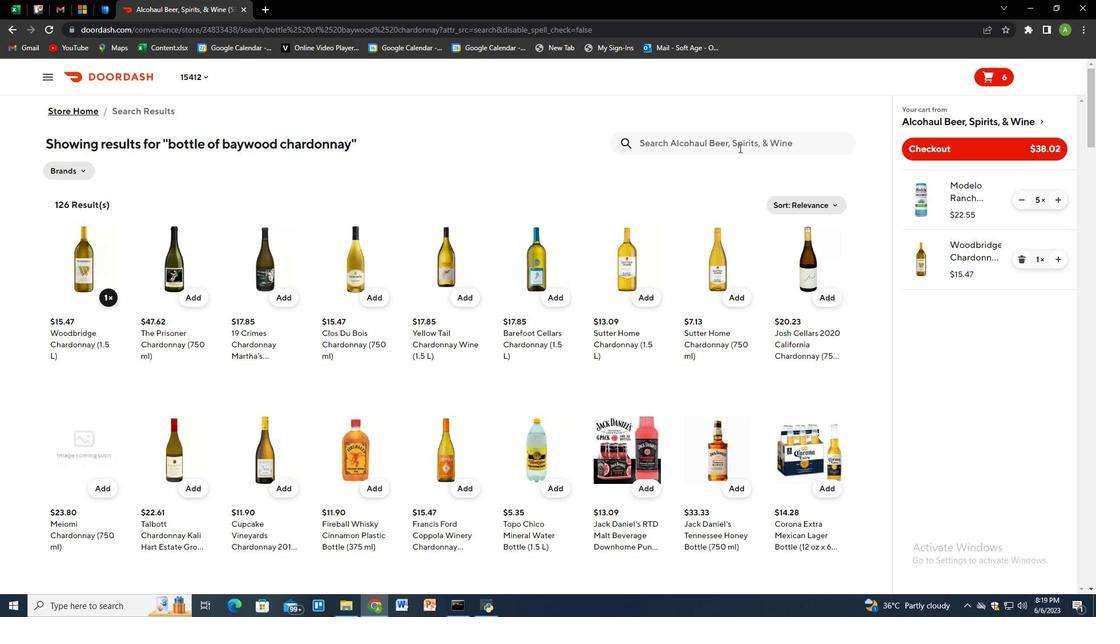 
Action: Key pressed bufalo<Key.backspace>a<Key.space>mozzarella<Key.space>margherita<Key.enter>
Screenshot: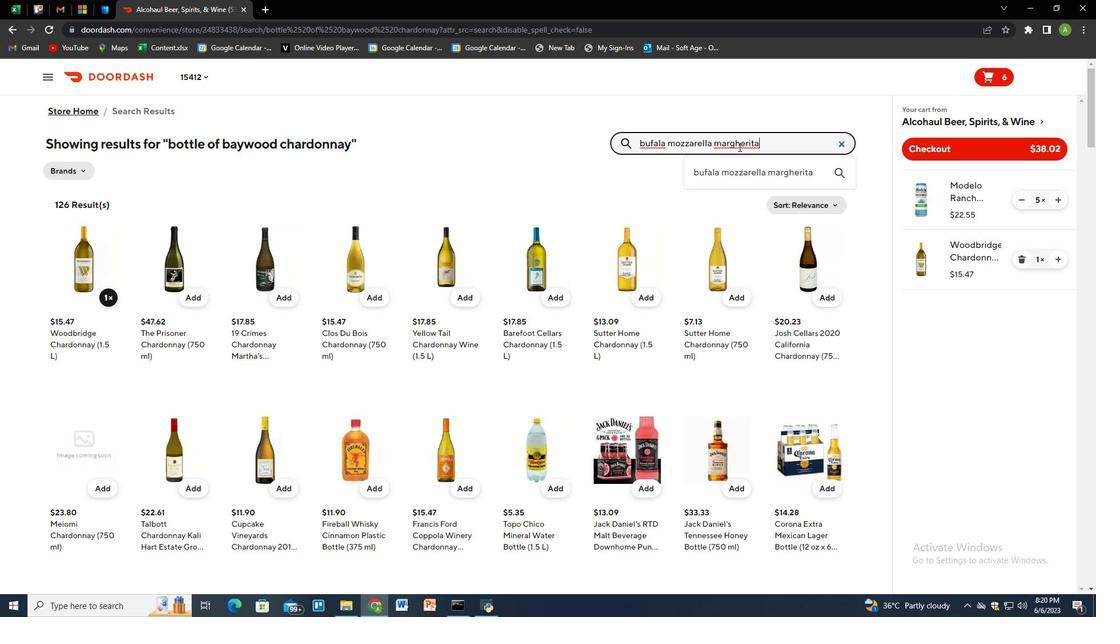 
Action: Mouse pressed left at (739, 146)
Screenshot: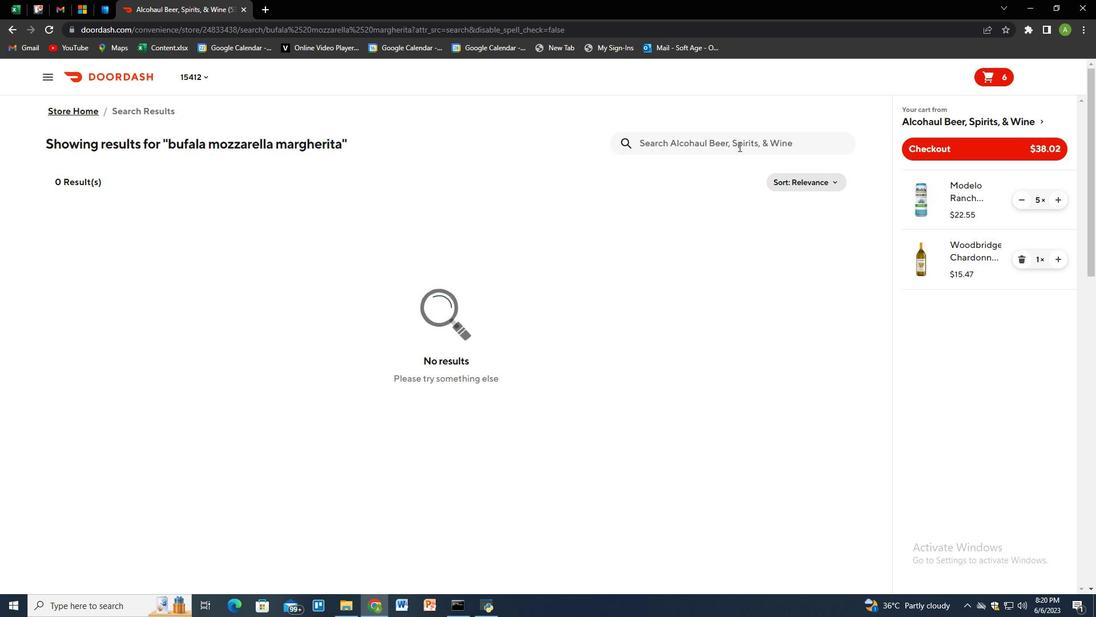 
Action: Key pressed heritagr<Key.backspace>e<Key.space>green<Key.space>salad<Key.enter>
Screenshot: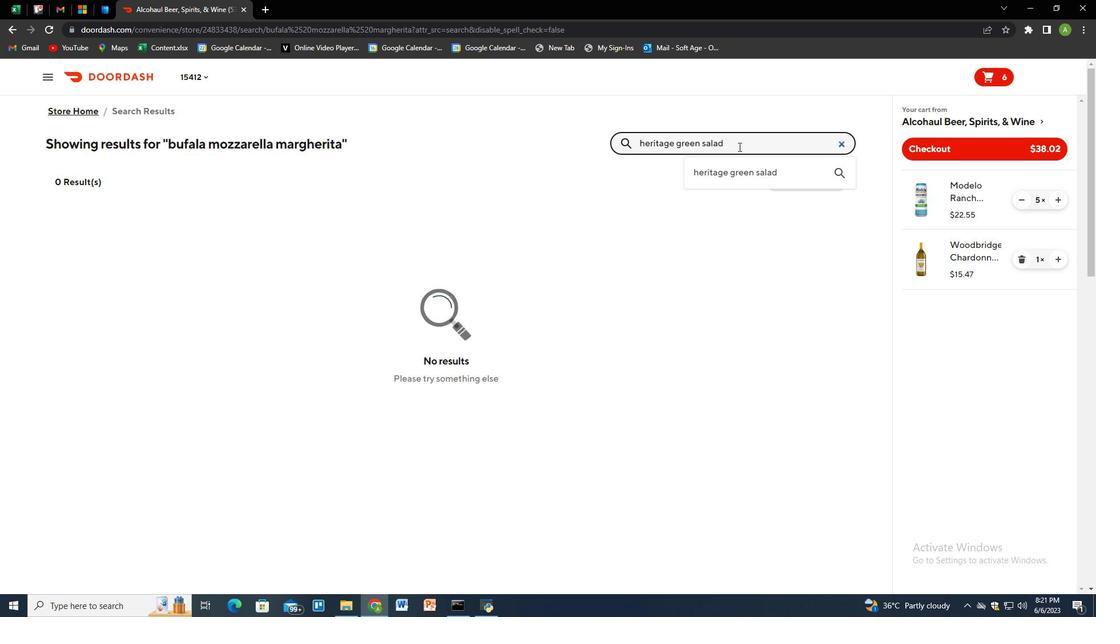 
Action: Mouse moved to (732, 146)
Screenshot: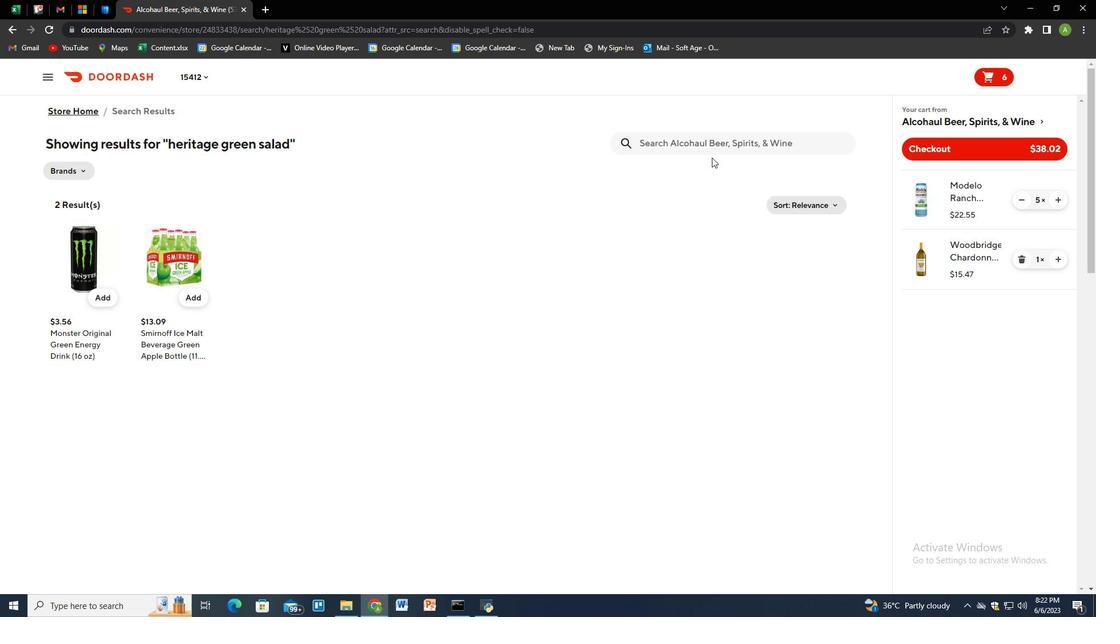 
Action: Mouse pressed left at (732, 146)
Screenshot: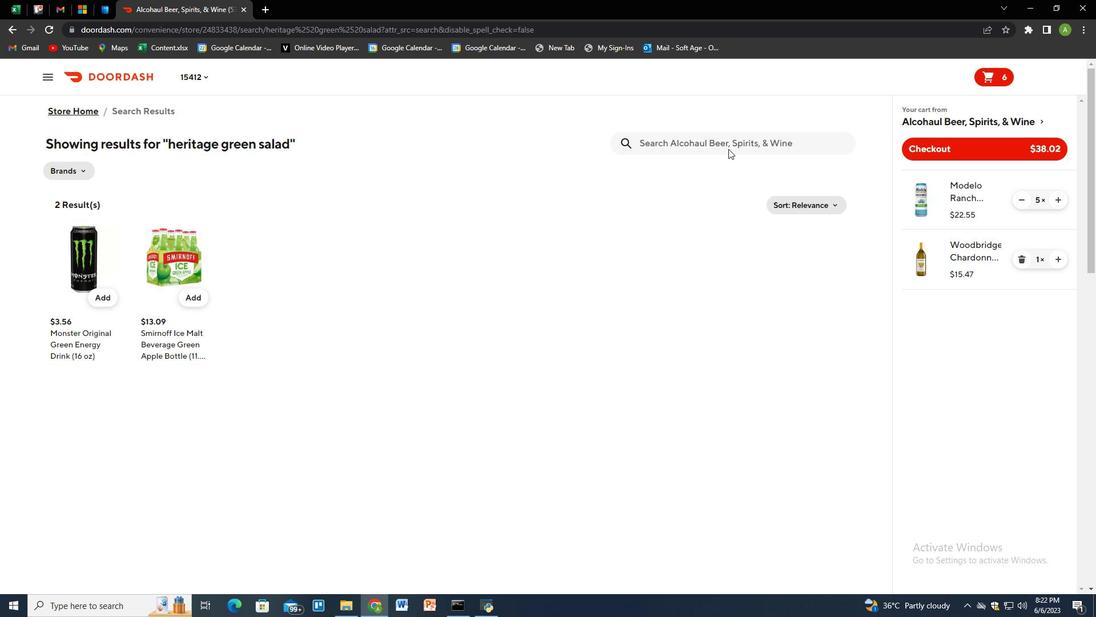 
Action: Key pressed sol<Key.enter>
Screenshot: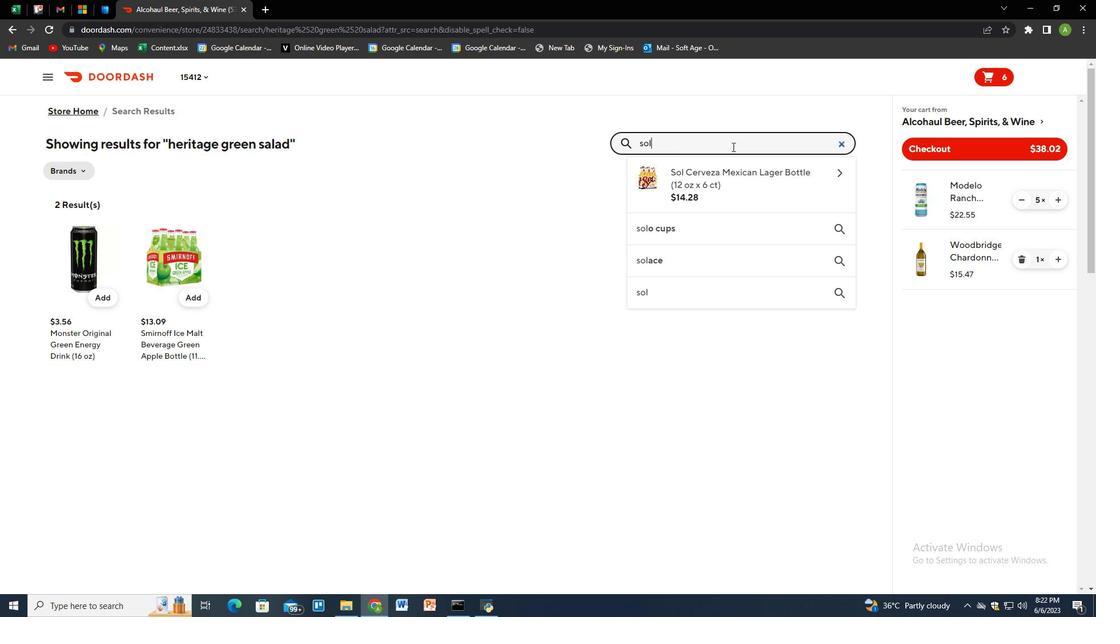 
Action: Mouse moved to (99, 299)
Screenshot: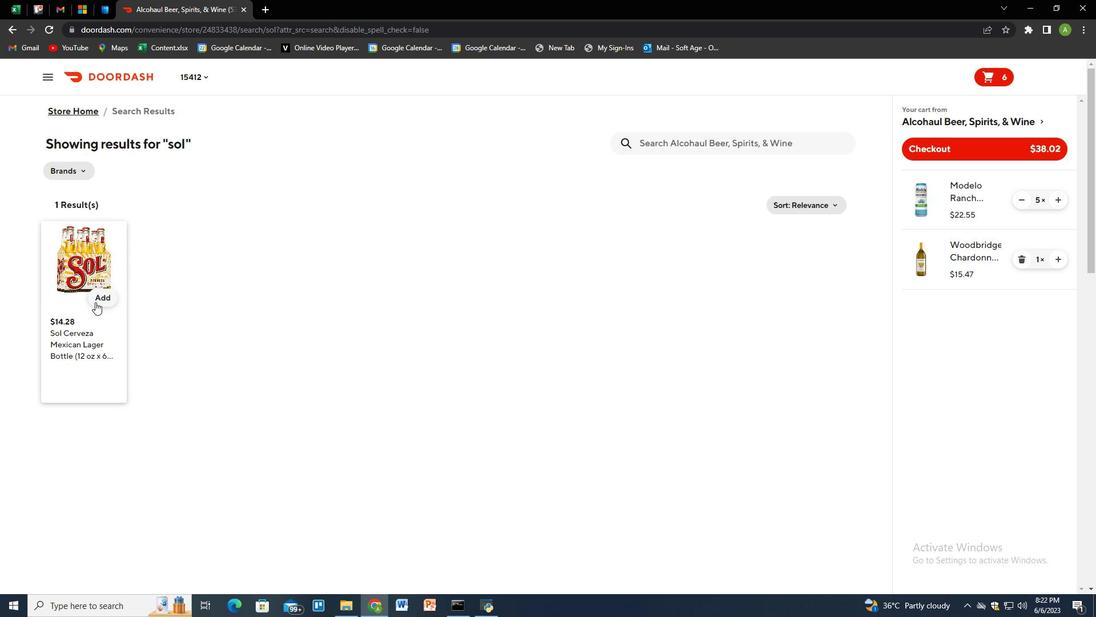 
Action: Mouse pressed left at (99, 299)
Screenshot: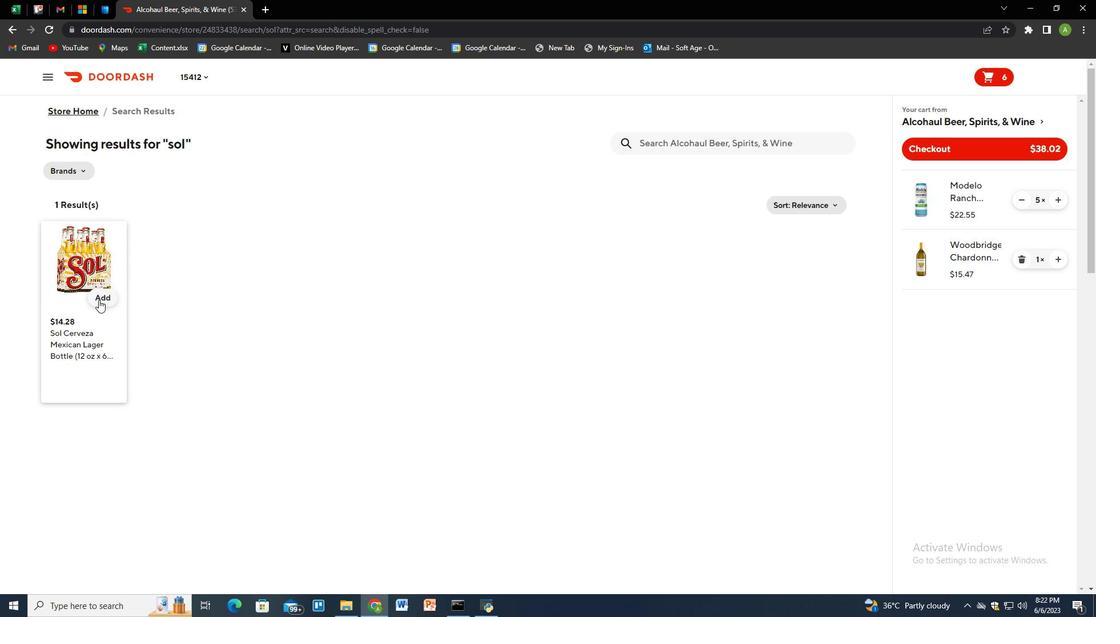 
Action: Mouse moved to (1054, 315)
Screenshot: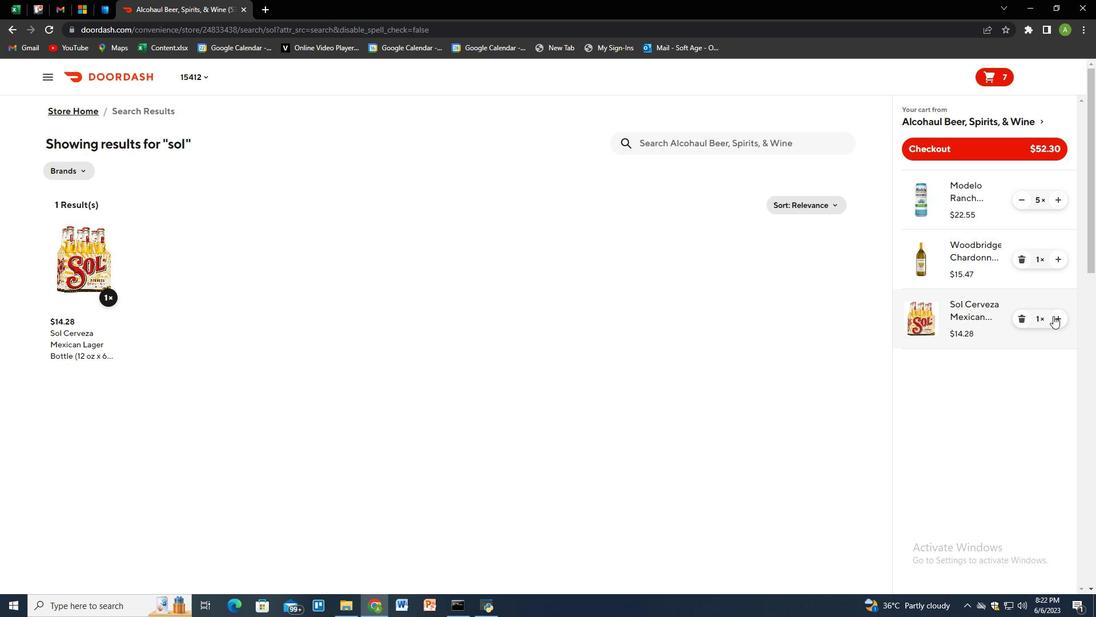 
Action: Mouse pressed left at (1054, 315)
Screenshot: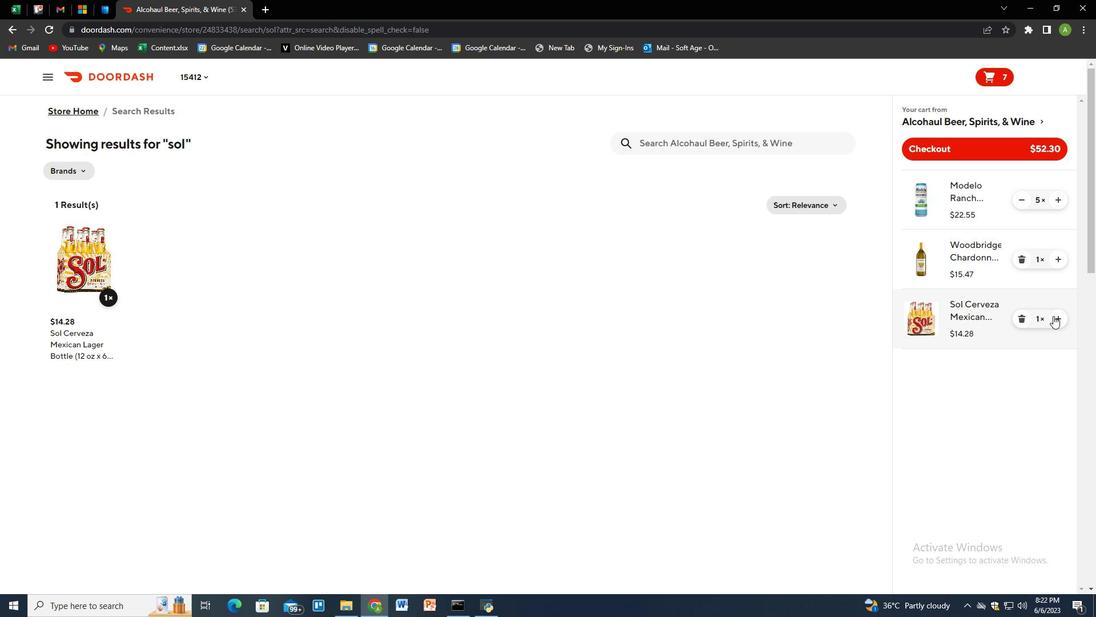 
Action: Mouse pressed left at (1054, 315)
Screenshot: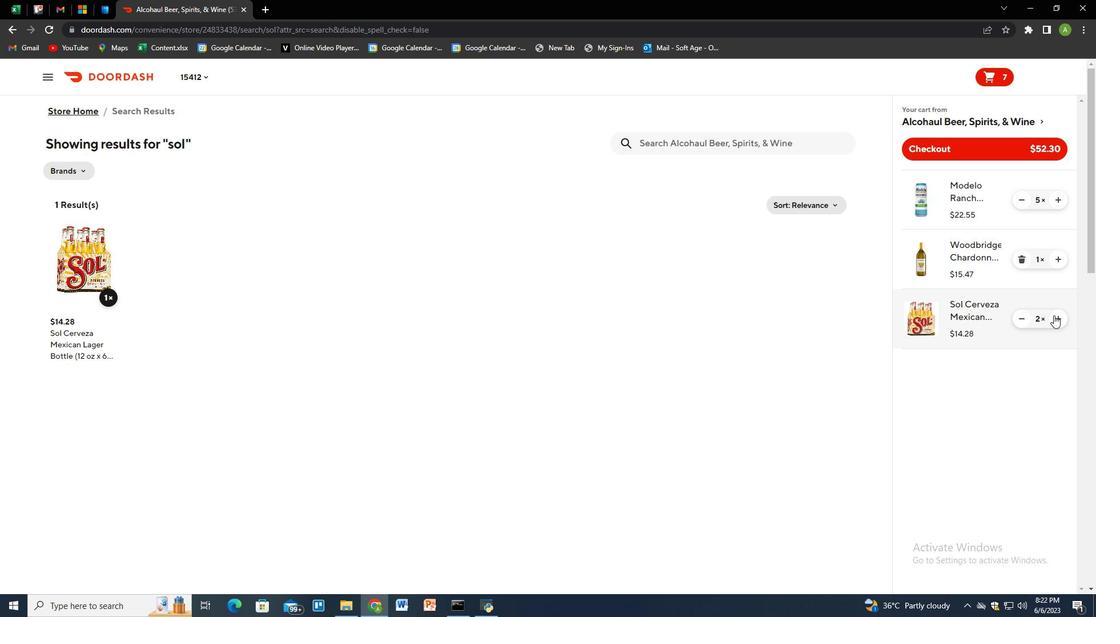 
Action: Mouse moved to (922, 150)
Screenshot: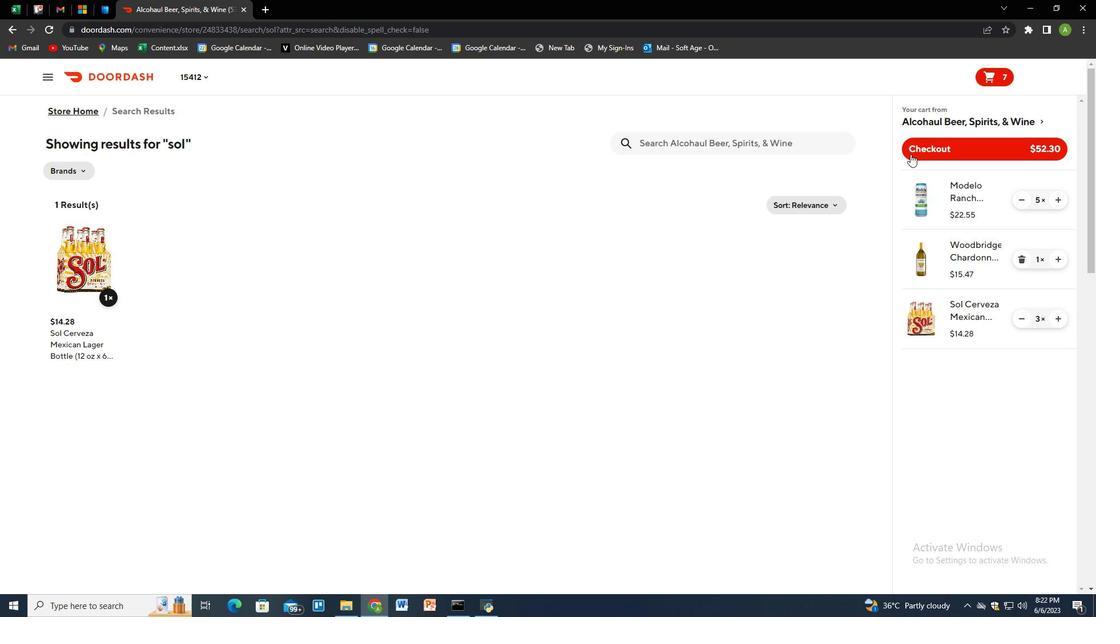 
Action: Mouse pressed left at (922, 150)
Screenshot: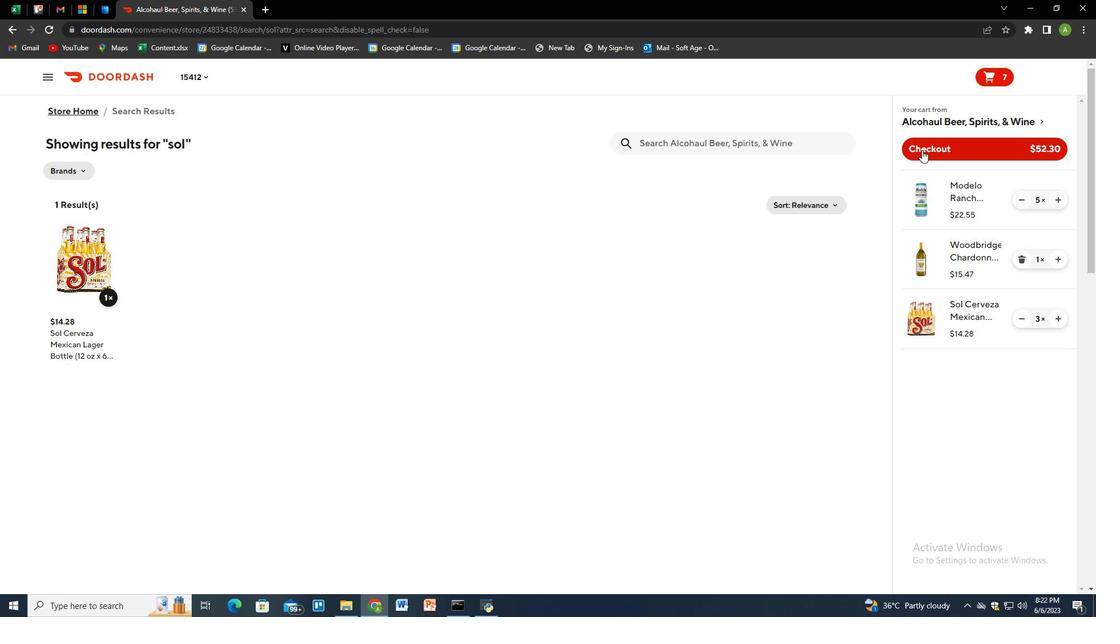 
